 Task: Create new Company, with domain: 'sony.com' and type: 'Reseller'. Add new contact for this company, with mail Id: 'Sarthak21Singhania@sony.com', First Name: Sarthak, Last name:  Singhania, Job Title: 'Operations Supervisor', Phone Number: '(617) 555-7890'. Change life cycle stage to  Lead and lead status to  Open. Logged in from softage.3@softage.net
Action: Mouse moved to (80, 80)
Screenshot: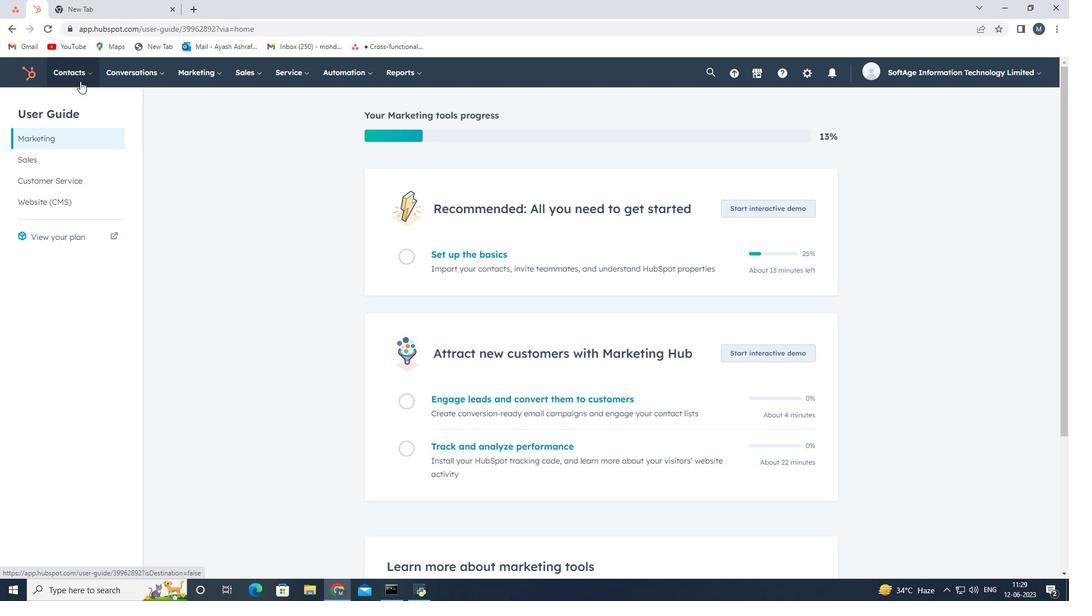 
Action: Mouse pressed left at (80, 80)
Screenshot: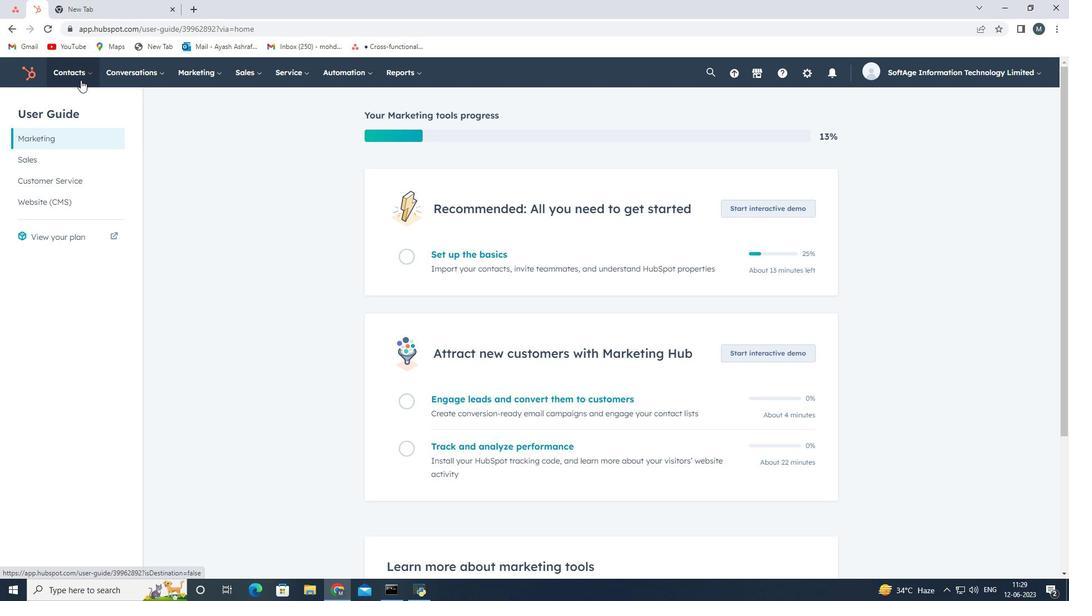 
Action: Mouse moved to (95, 128)
Screenshot: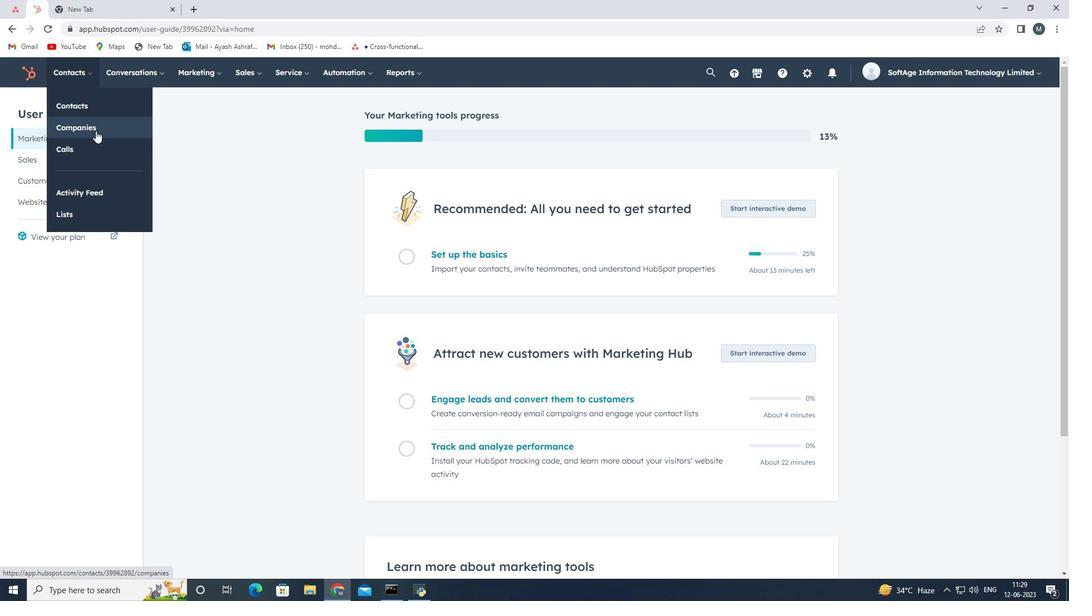 
Action: Mouse pressed left at (95, 128)
Screenshot: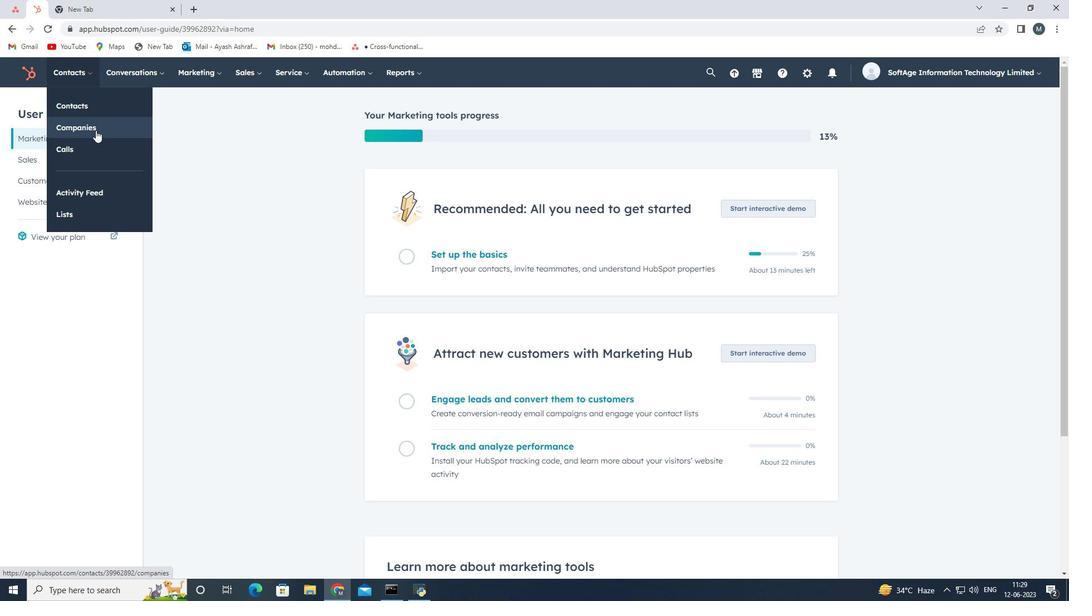 
Action: Mouse moved to (997, 112)
Screenshot: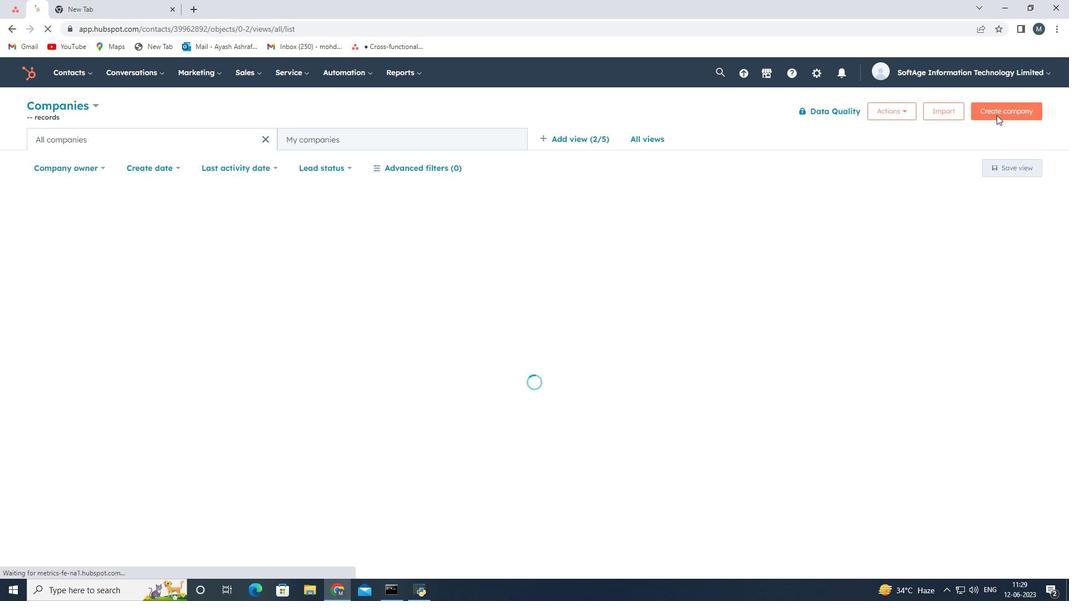
Action: Mouse pressed left at (997, 112)
Screenshot: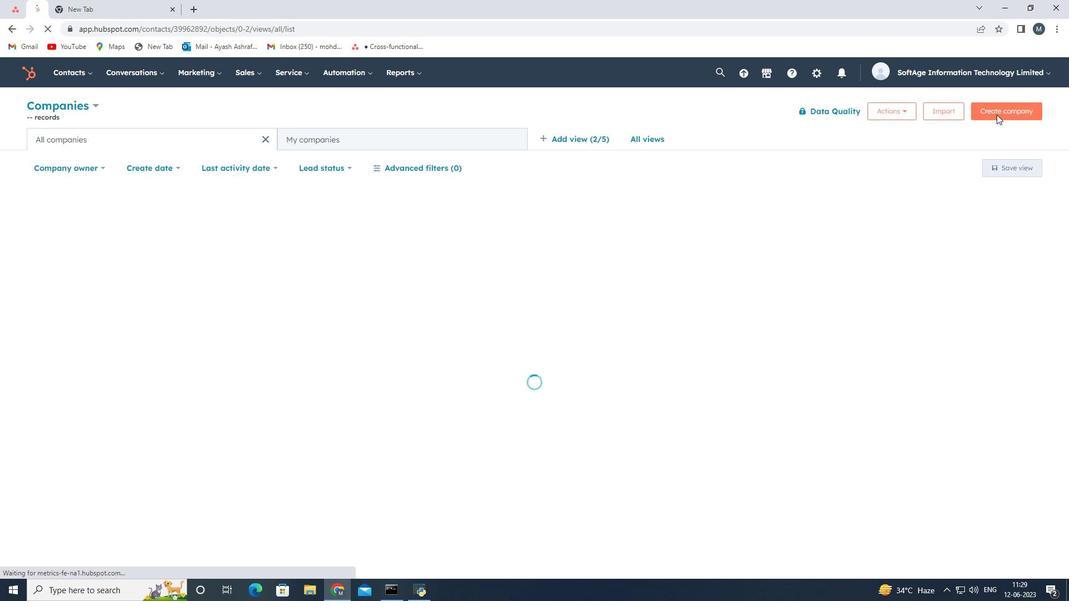 
Action: Mouse moved to (830, 164)
Screenshot: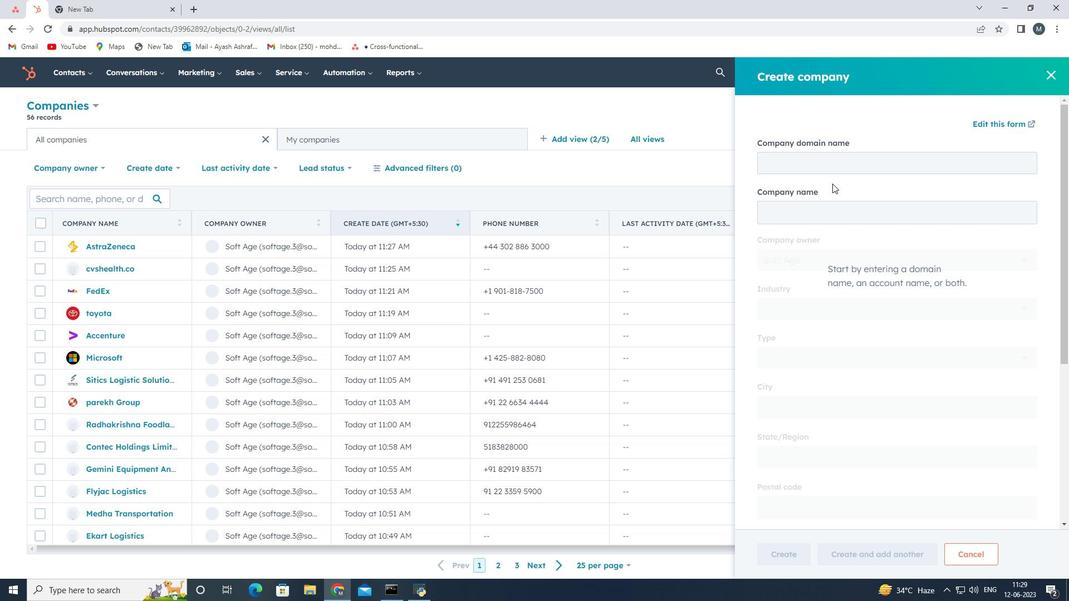 
Action: Mouse pressed left at (830, 164)
Screenshot: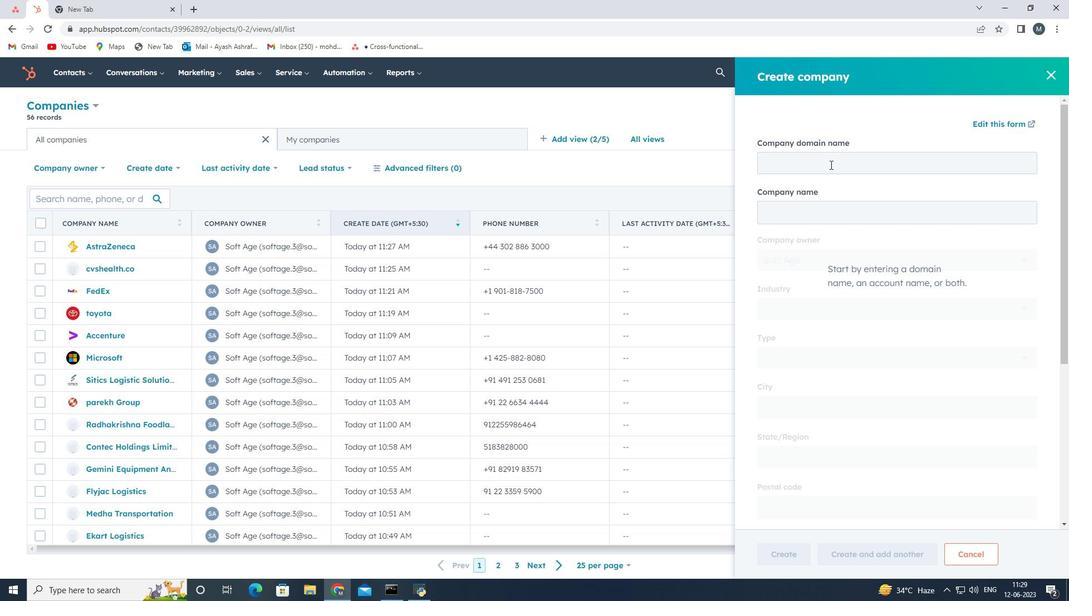 
Action: Key pressed sony.com
Screenshot: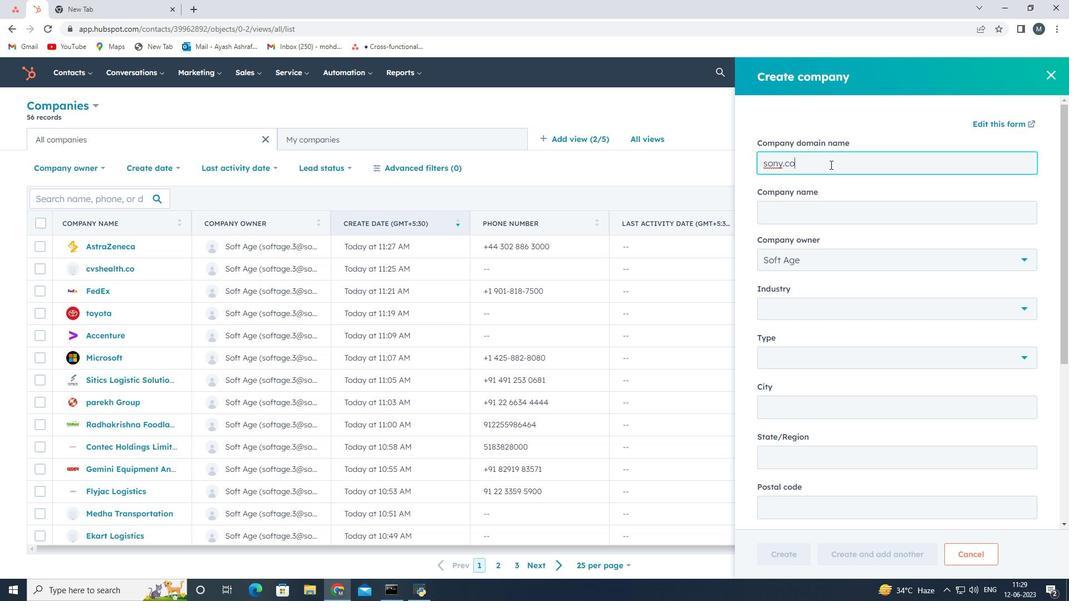 
Action: Mouse moved to (842, 317)
Screenshot: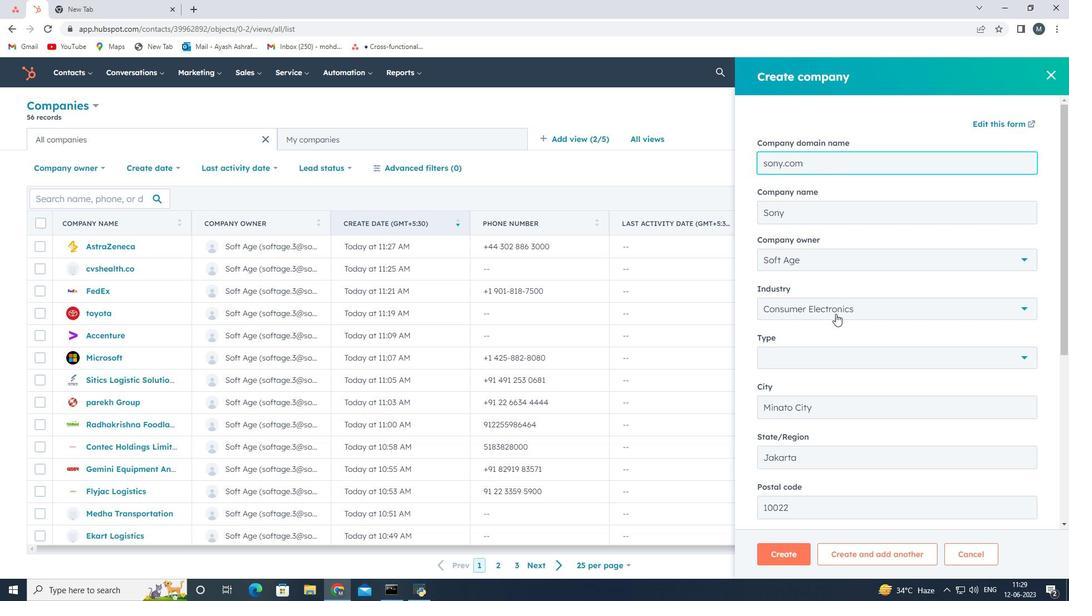 
Action: Mouse scrolled (842, 317) with delta (0, 0)
Screenshot: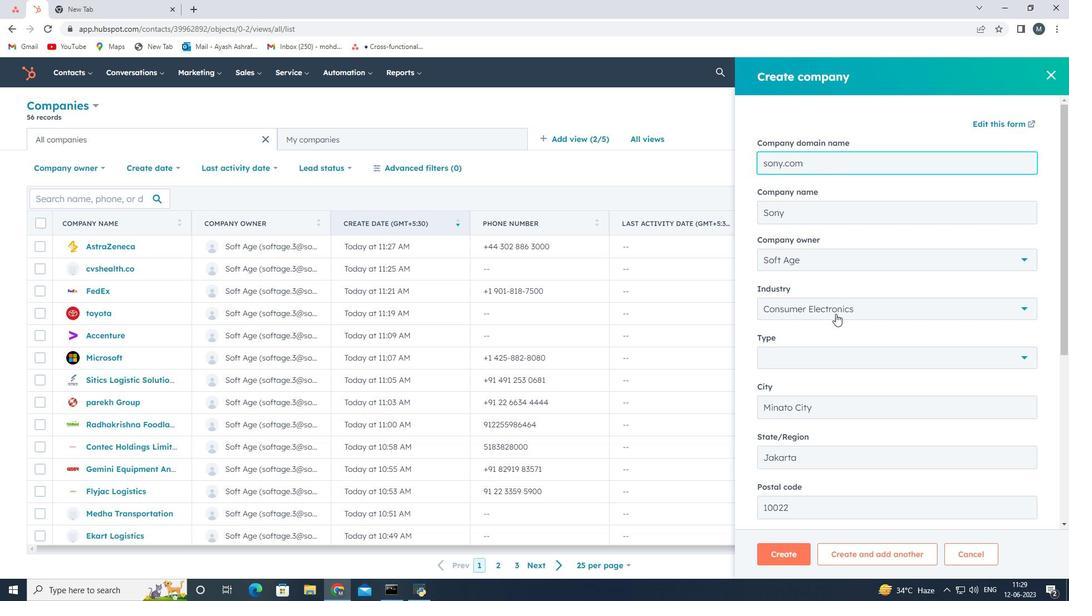 
Action: Mouse moved to (840, 303)
Screenshot: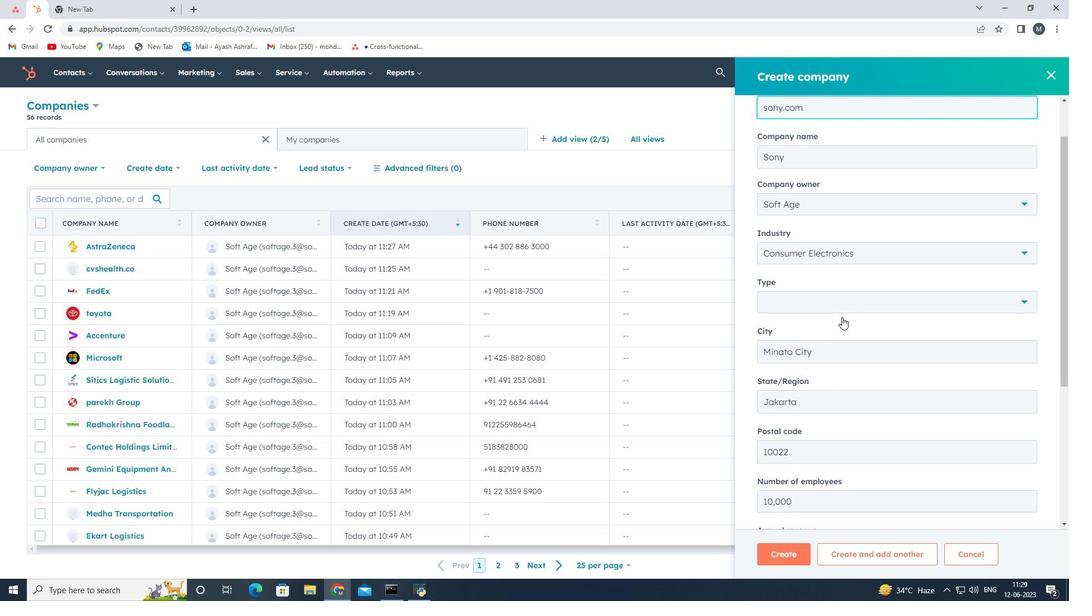 
Action: Mouse pressed left at (840, 303)
Screenshot: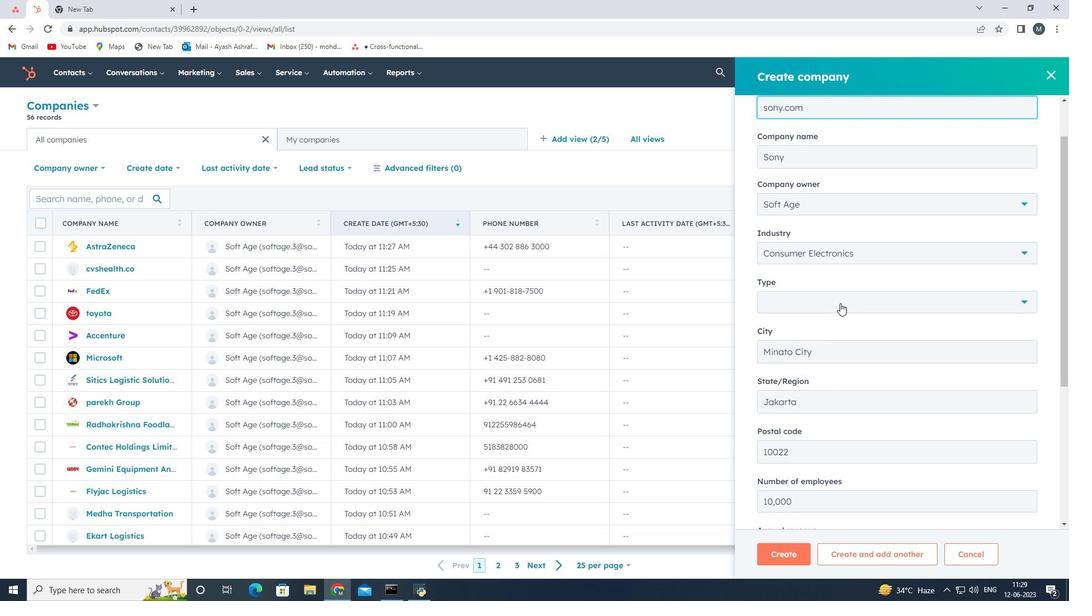 
Action: Mouse moved to (806, 391)
Screenshot: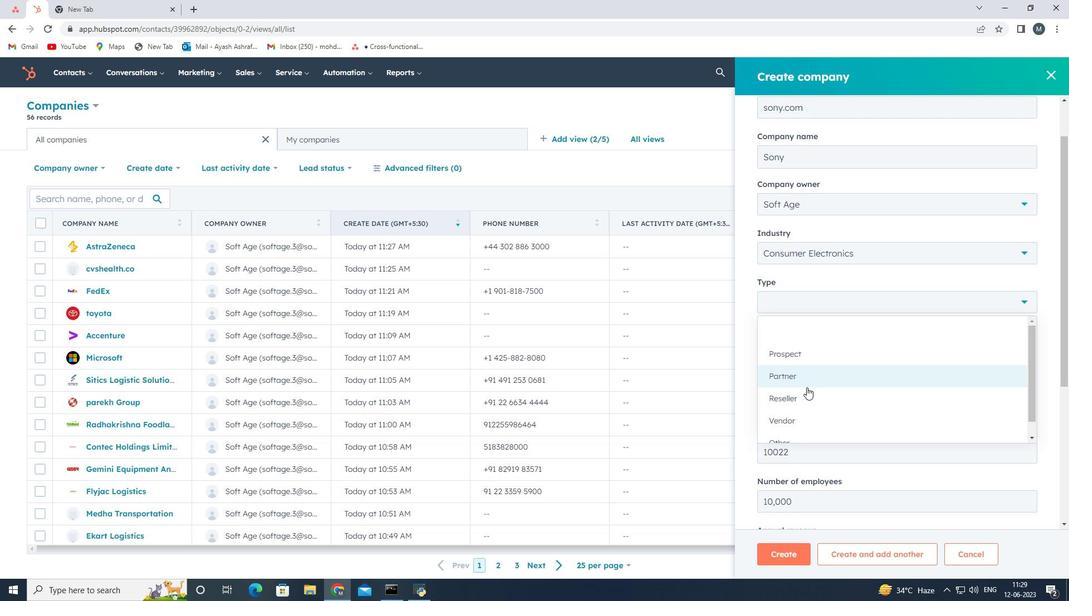 
Action: Mouse pressed left at (806, 391)
Screenshot: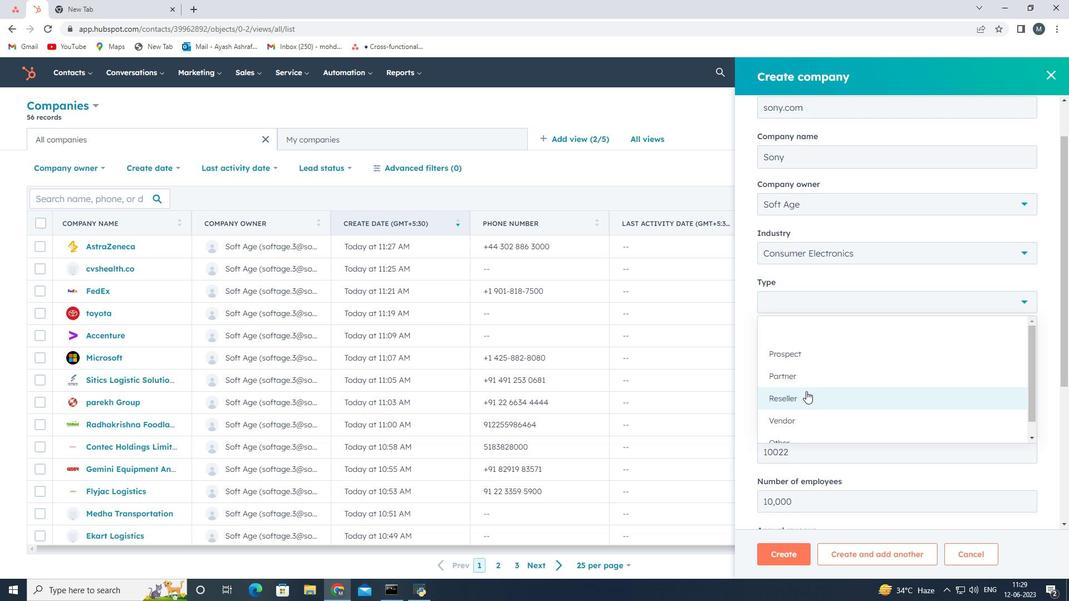 
Action: Mouse moved to (812, 377)
Screenshot: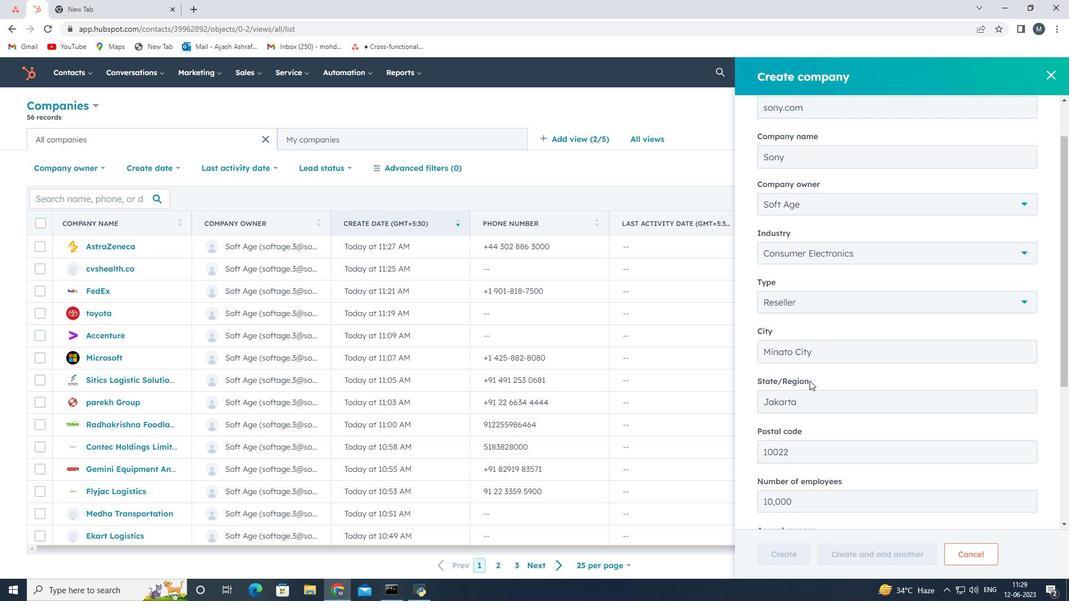 
Action: Mouse scrolled (812, 377) with delta (0, 0)
Screenshot: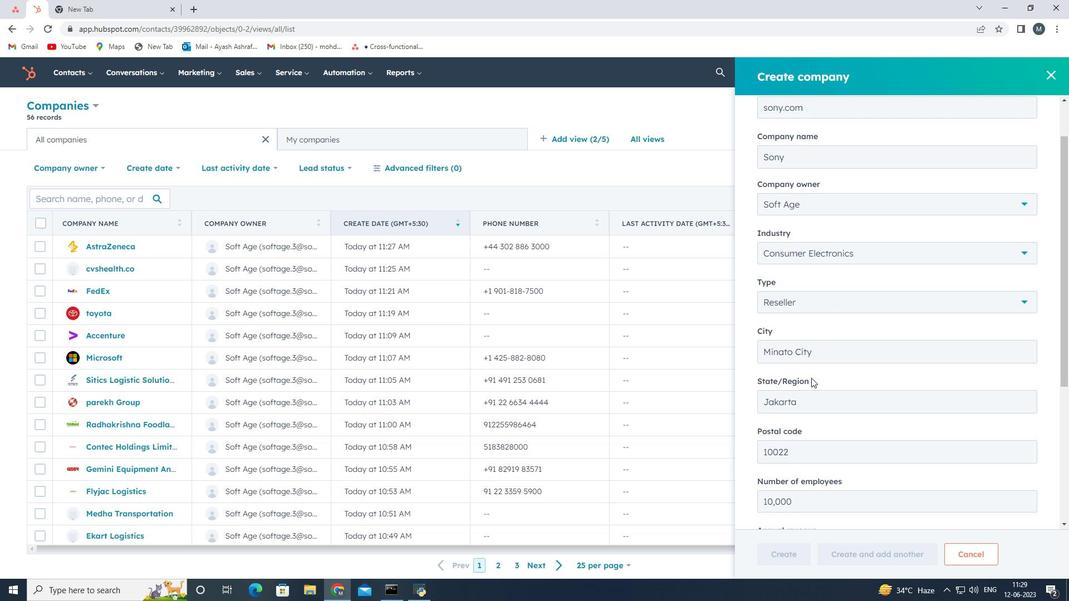 
Action: Mouse scrolled (812, 377) with delta (0, 0)
Screenshot: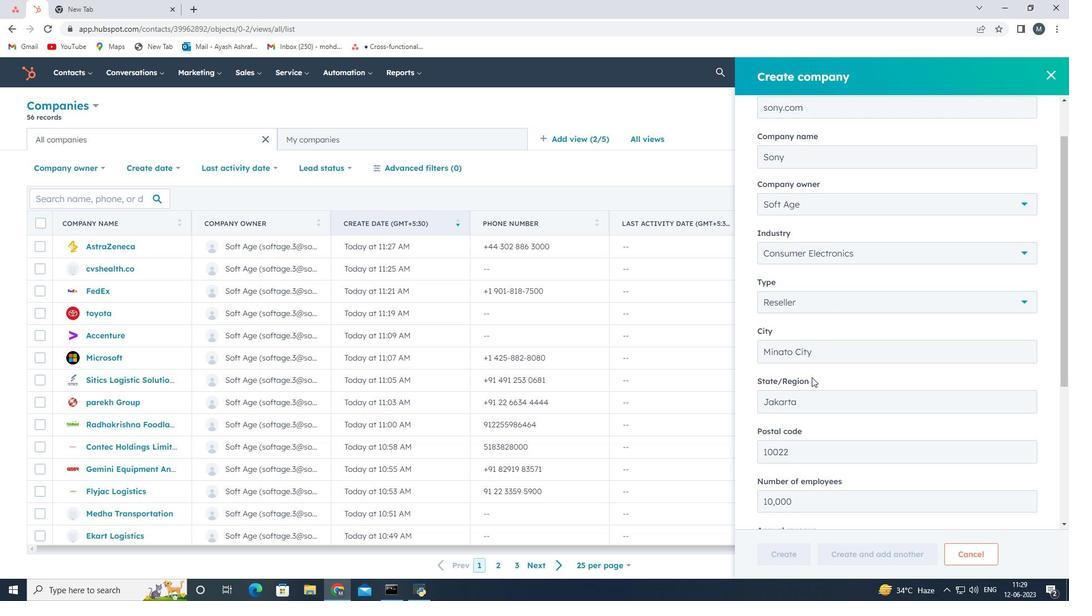 
Action: Mouse moved to (800, 435)
Screenshot: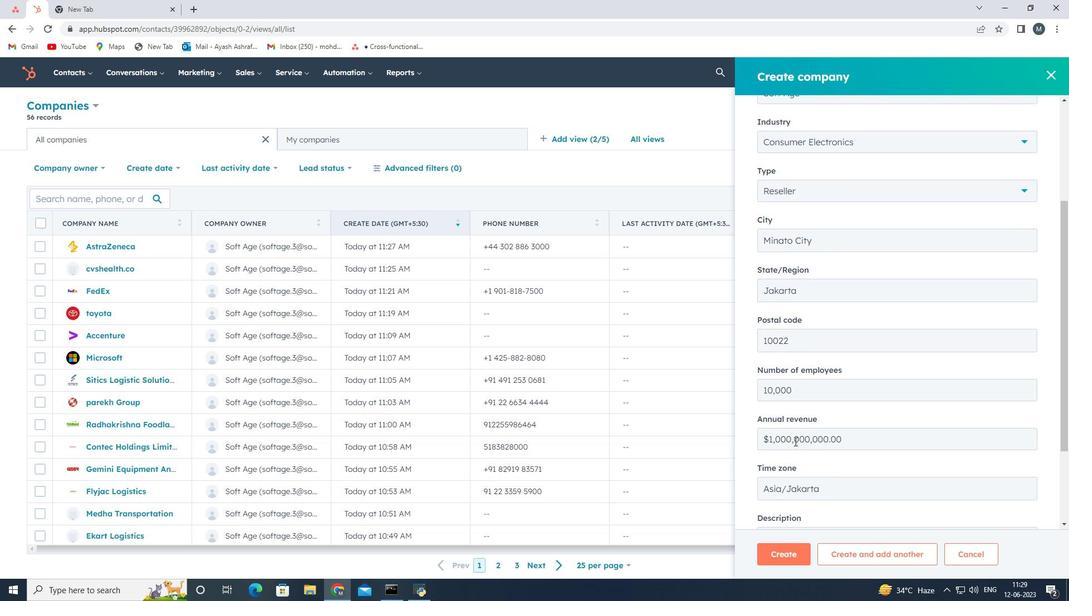
Action: Mouse scrolled (800, 434) with delta (0, 0)
Screenshot: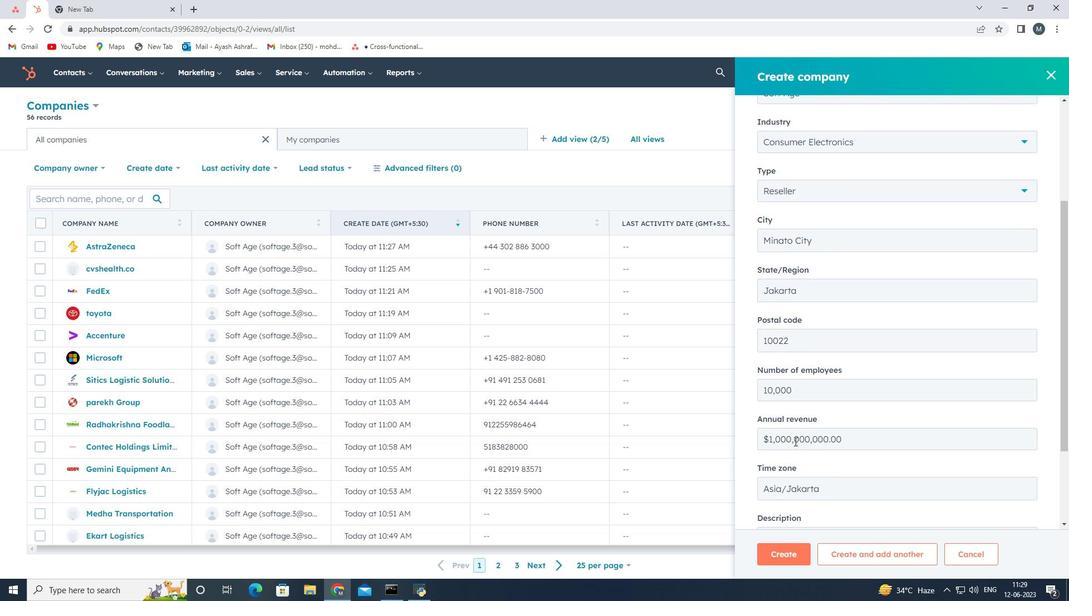 
Action: Mouse scrolled (800, 434) with delta (0, 0)
Screenshot: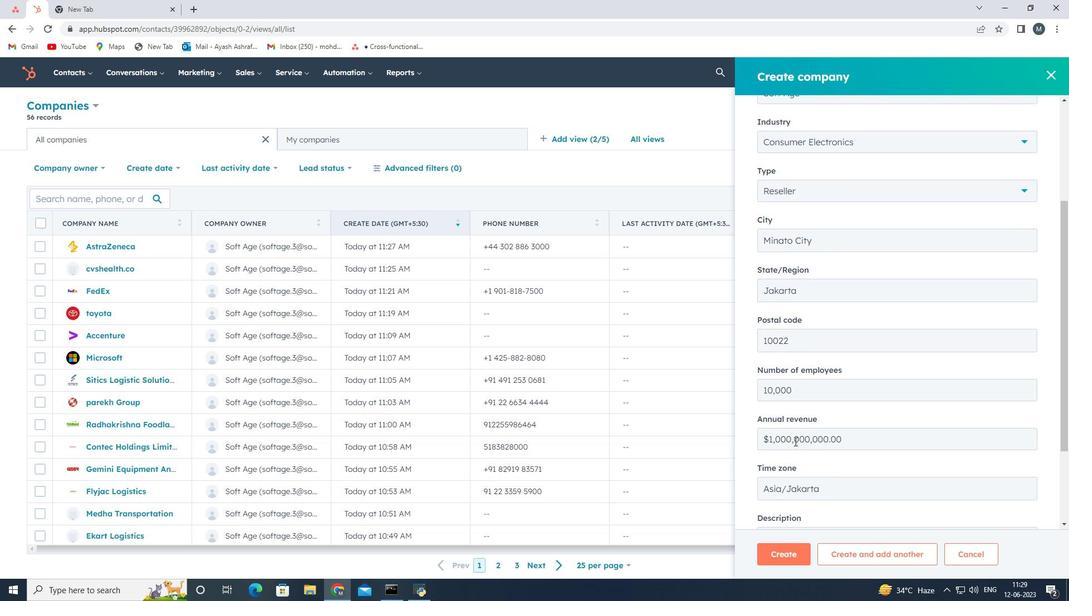 
Action: Mouse scrolled (800, 434) with delta (0, 0)
Screenshot: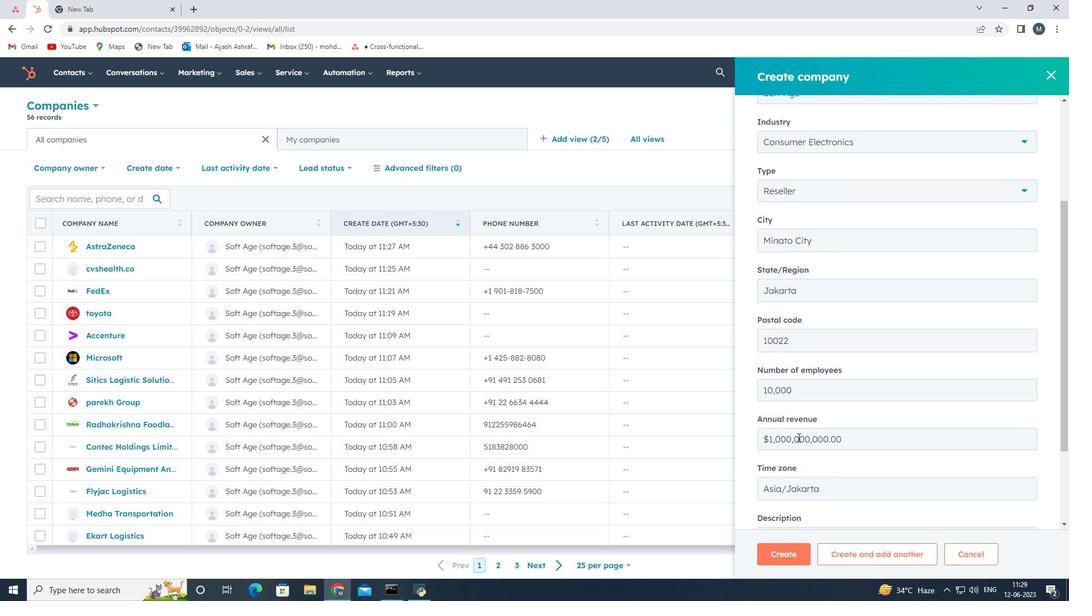 
Action: Mouse scrolled (800, 434) with delta (0, 0)
Screenshot: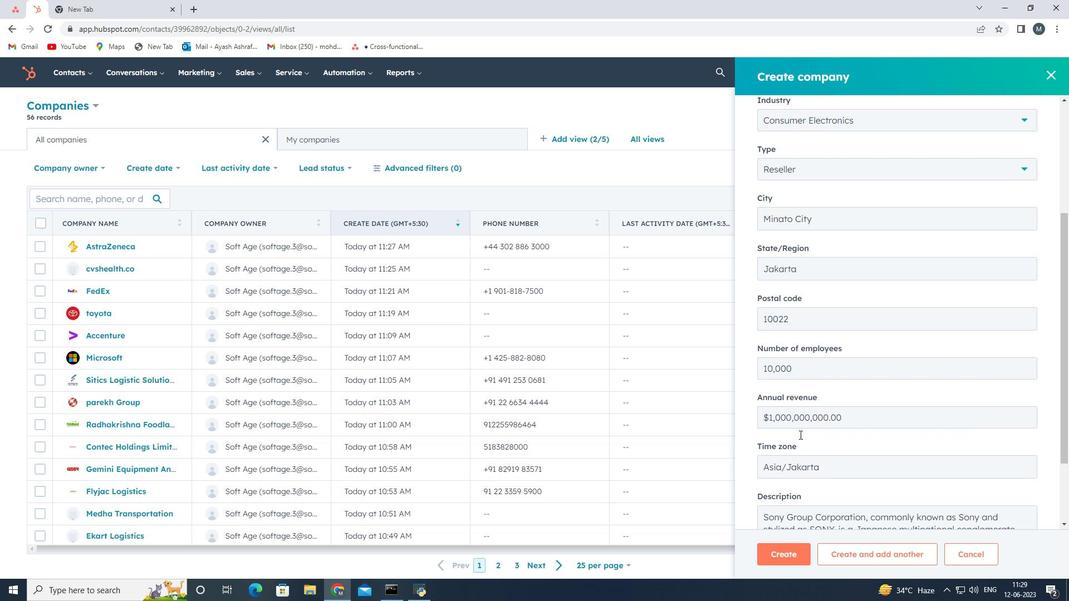 
Action: Mouse moved to (777, 562)
Screenshot: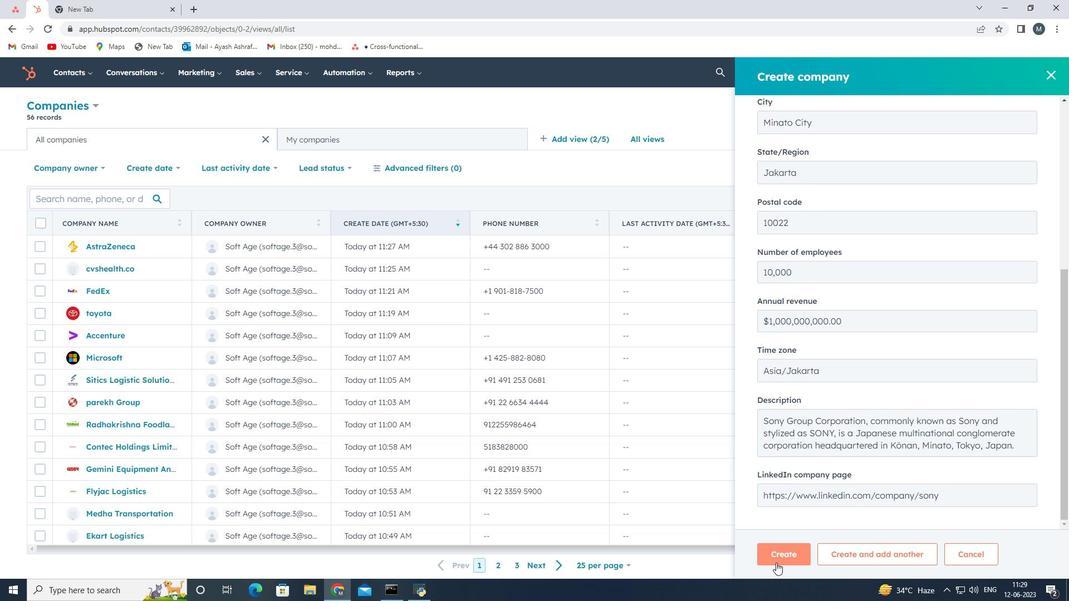 
Action: Mouse pressed left at (777, 562)
Screenshot: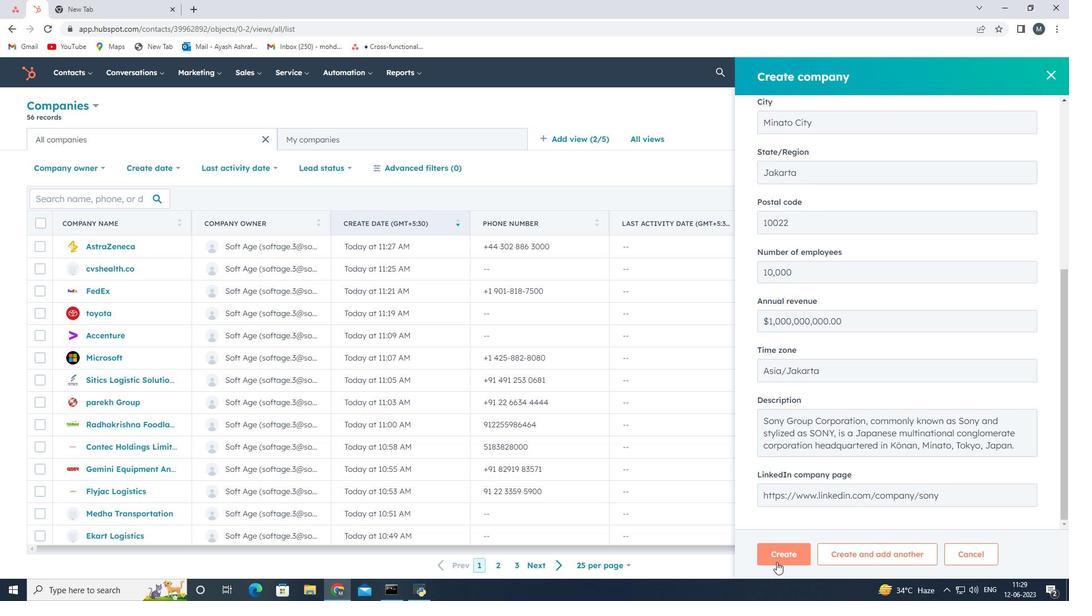 
Action: Mouse moved to (746, 379)
Screenshot: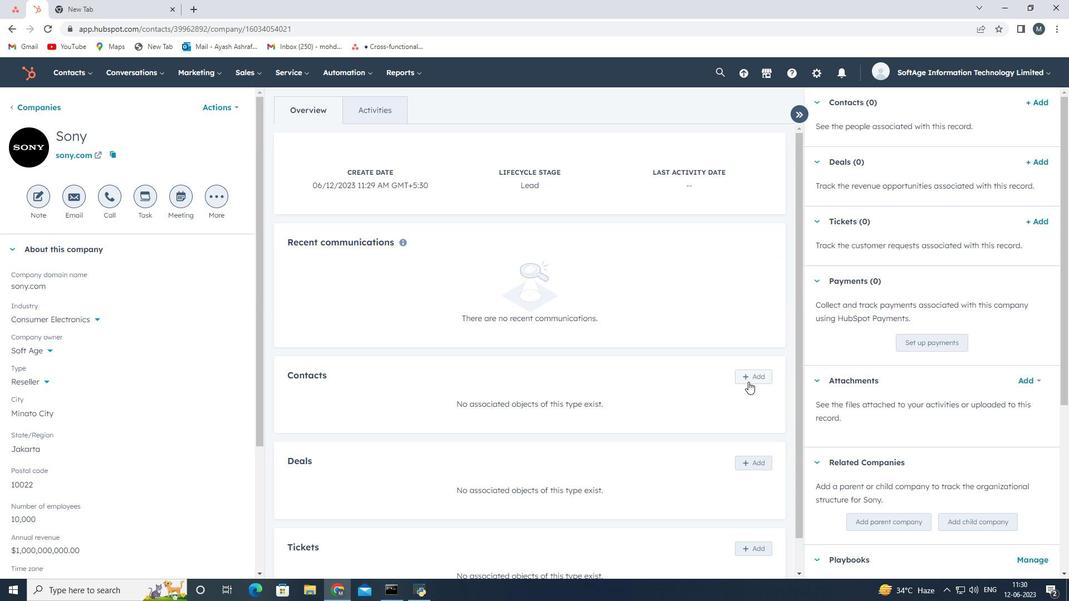 
Action: Mouse pressed left at (746, 379)
Screenshot: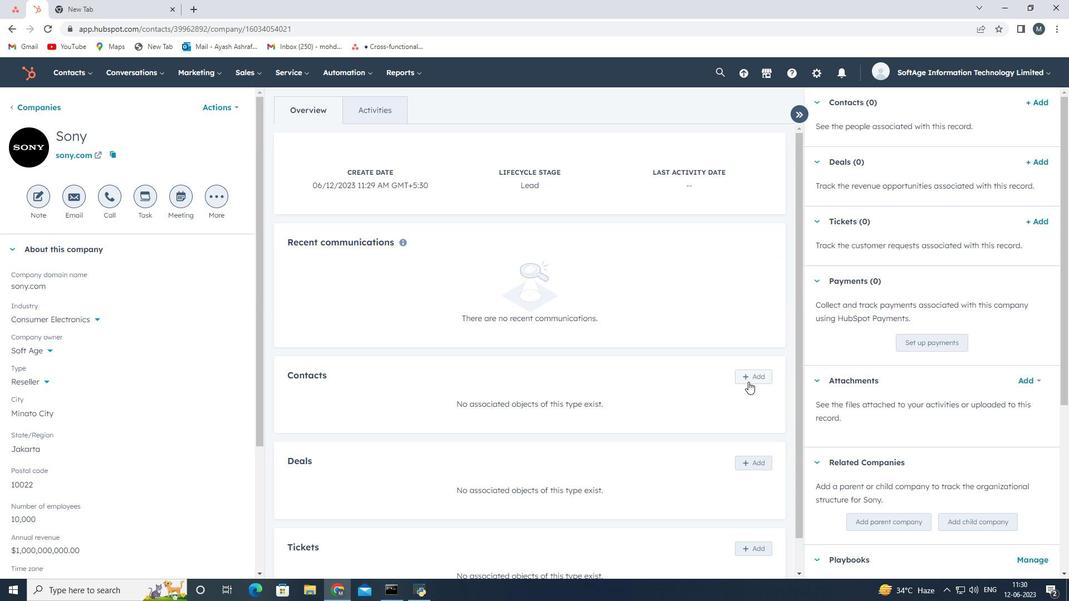 
Action: Mouse moved to (817, 134)
Screenshot: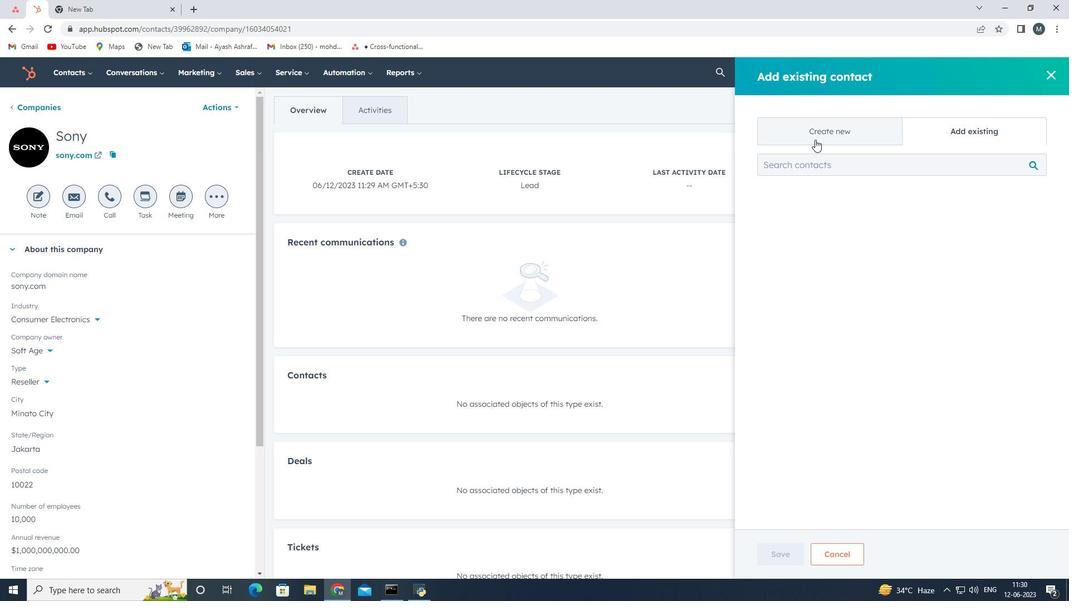 
Action: Mouse pressed left at (817, 134)
Screenshot: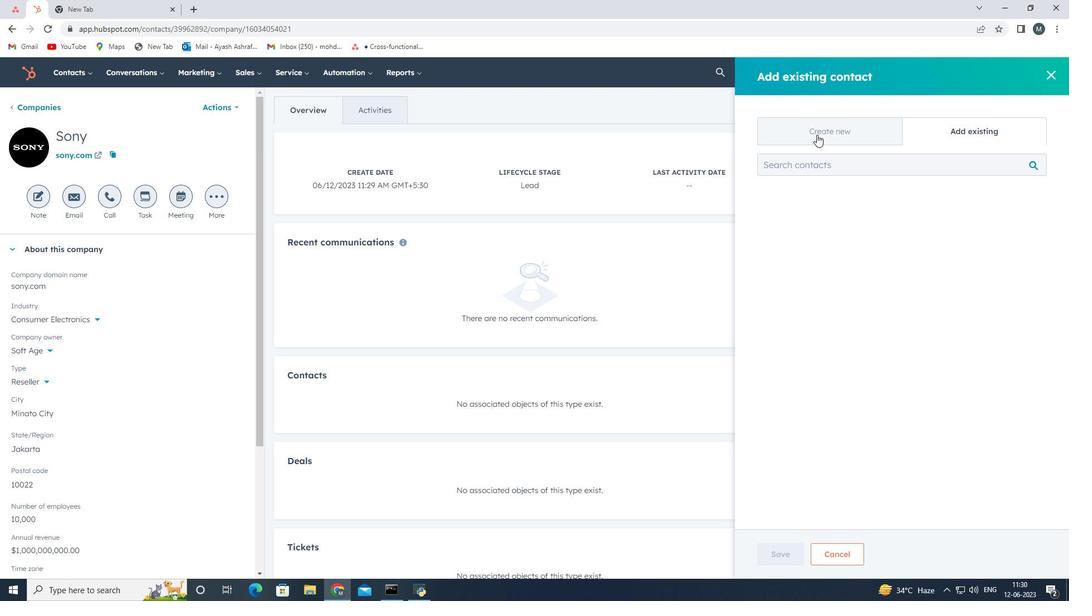 
Action: Mouse moved to (808, 205)
Screenshot: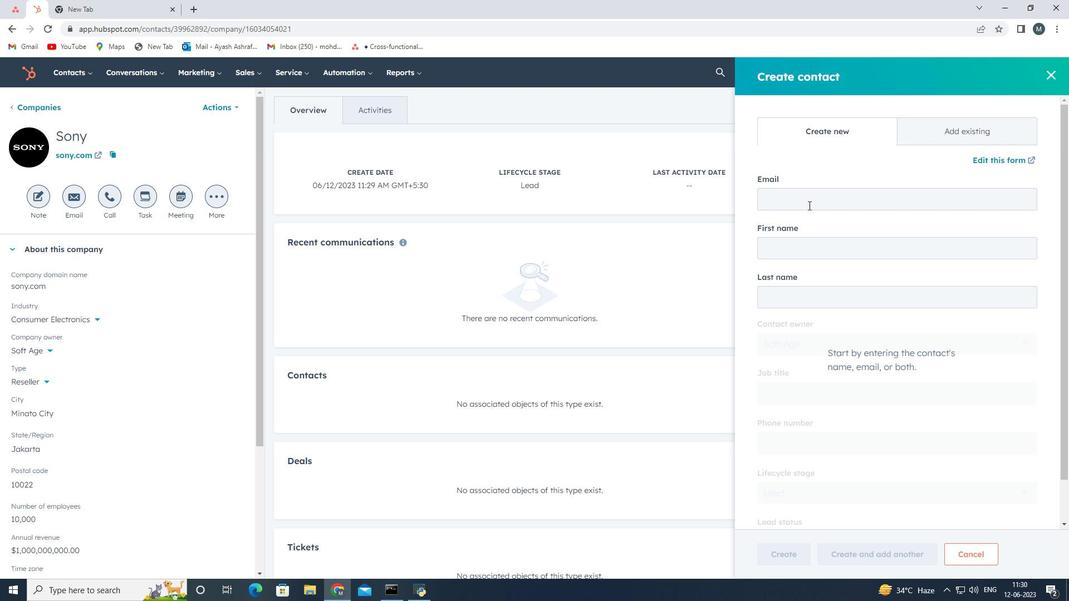 
Action: Mouse pressed left at (808, 205)
Screenshot: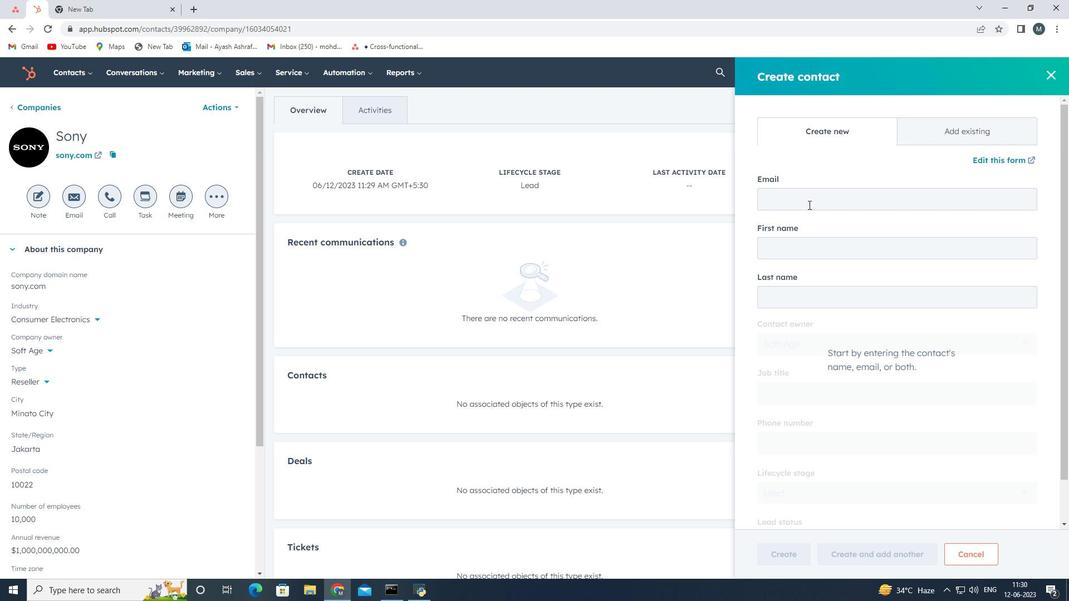 
Action: Key pressed <Key.shift>Sarthak
Screenshot: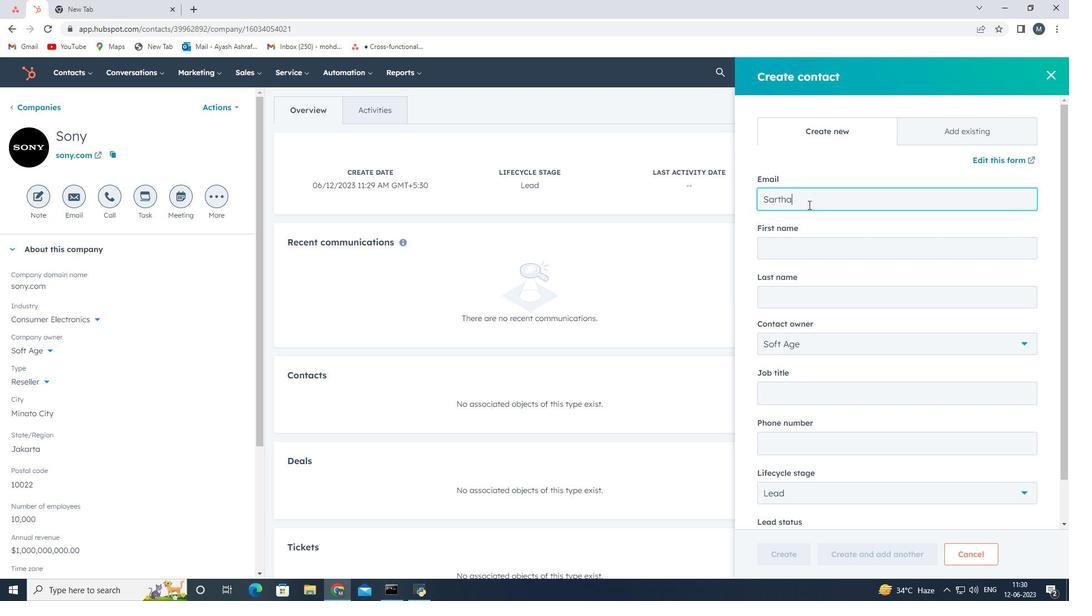 
Action: Mouse moved to (875, 175)
Screenshot: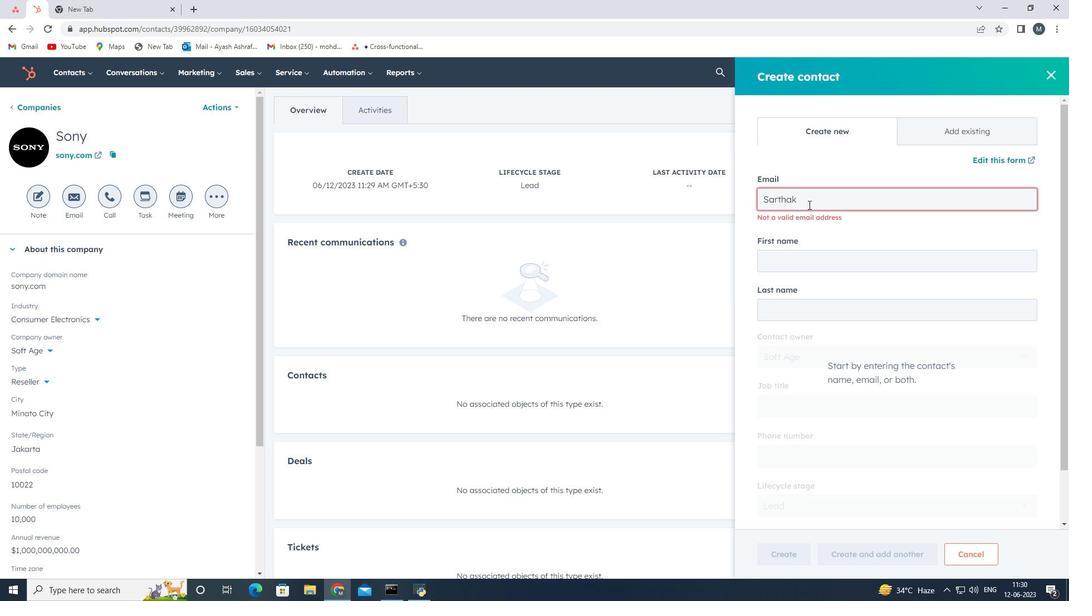 
Action: Key pressed 21<Key.shift>Singhania<Key.shift>@sony.com
Screenshot: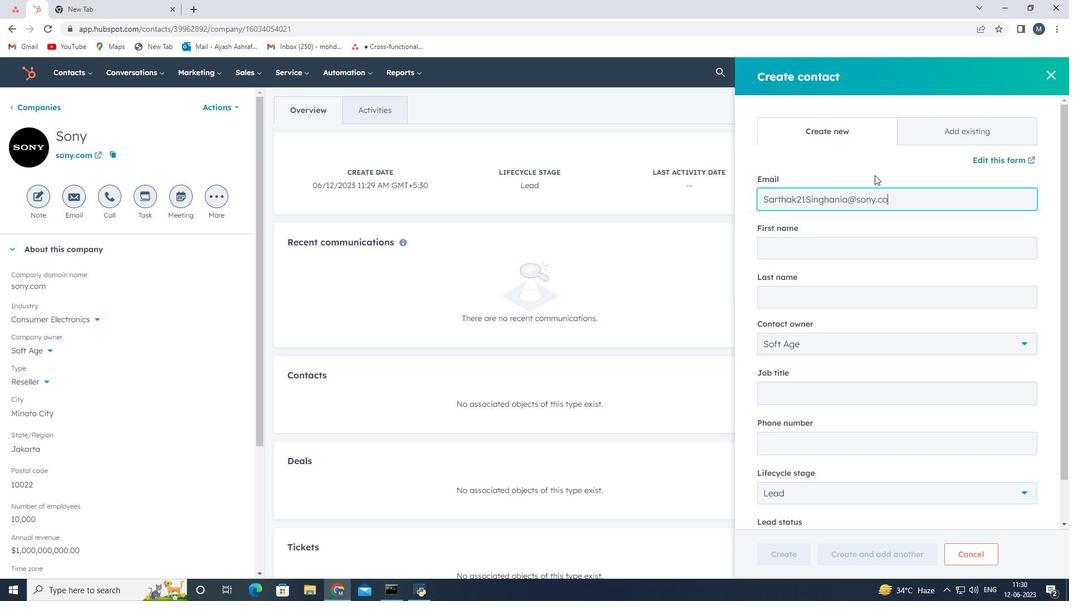 
Action: Mouse moved to (812, 253)
Screenshot: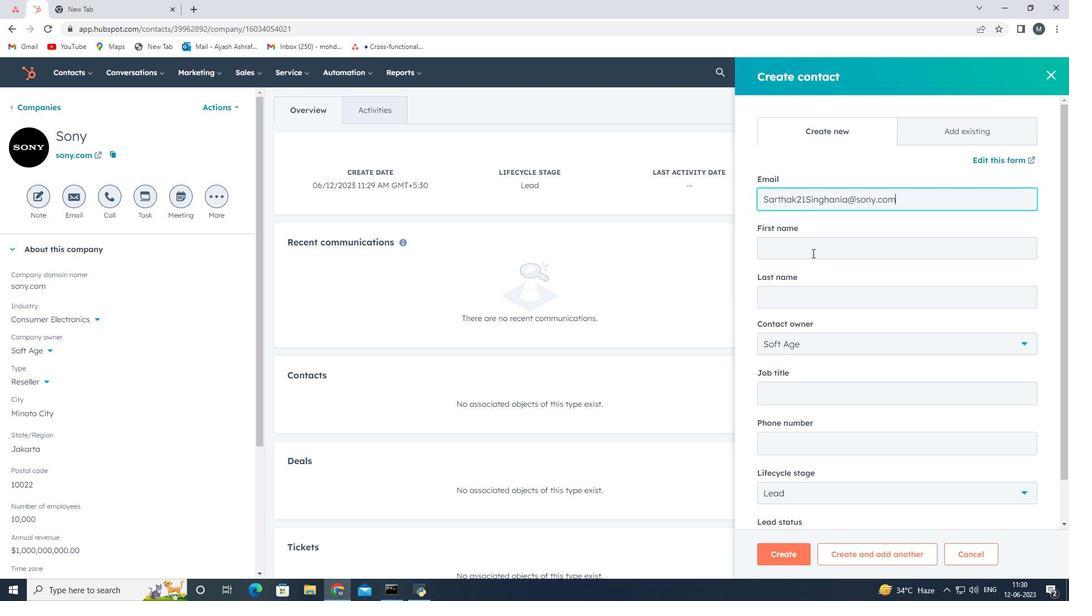
Action: Mouse pressed left at (812, 253)
Screenshot: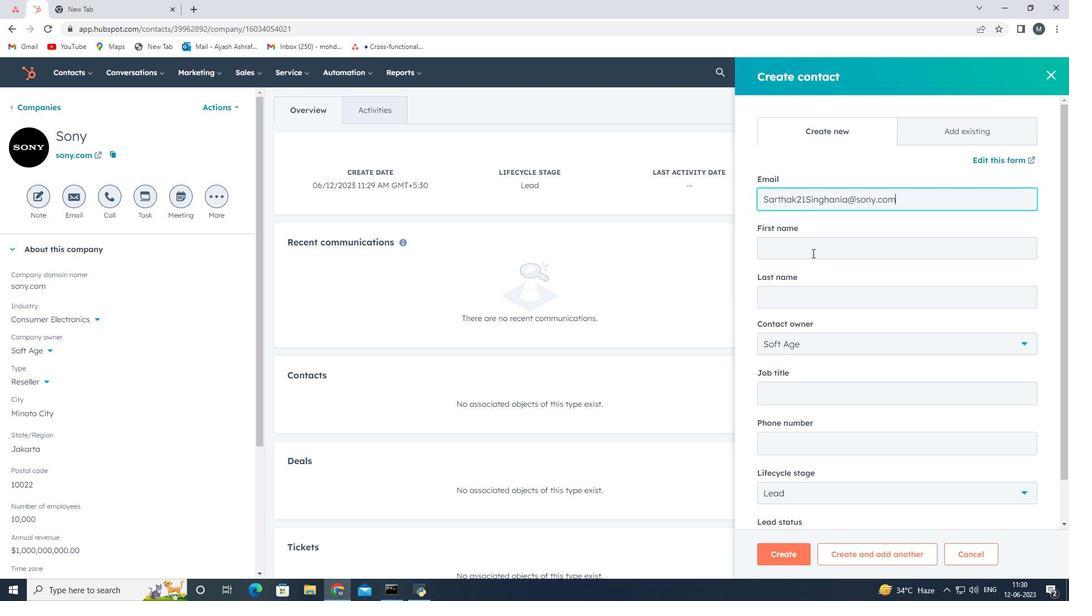 
Action: Key pressed <Key.shift>Sarthak
Screenshot: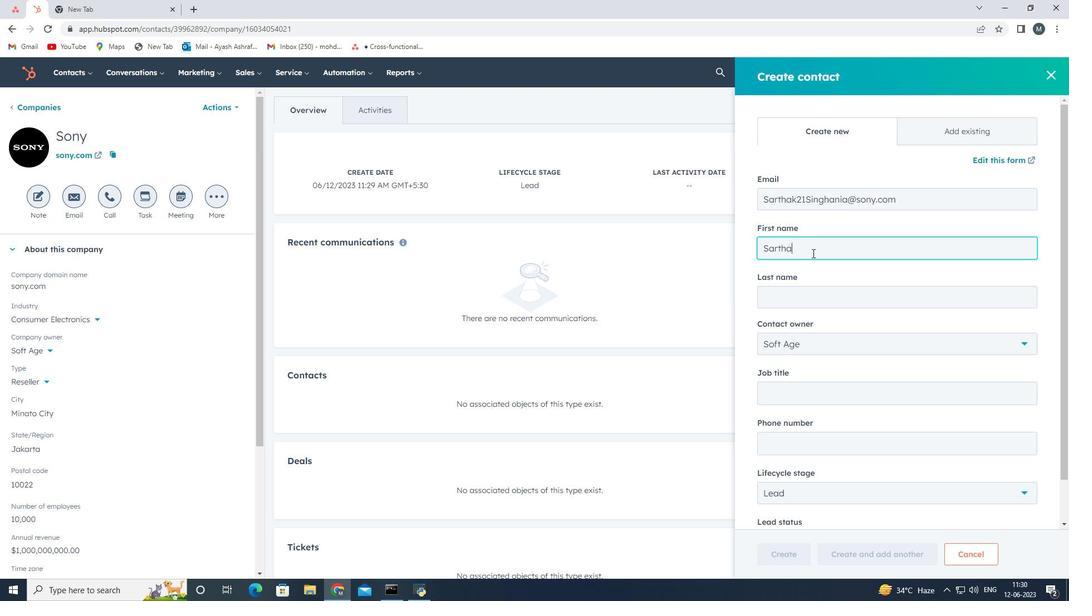 
Action: Mouse moved to (797, 296)
Screenshot: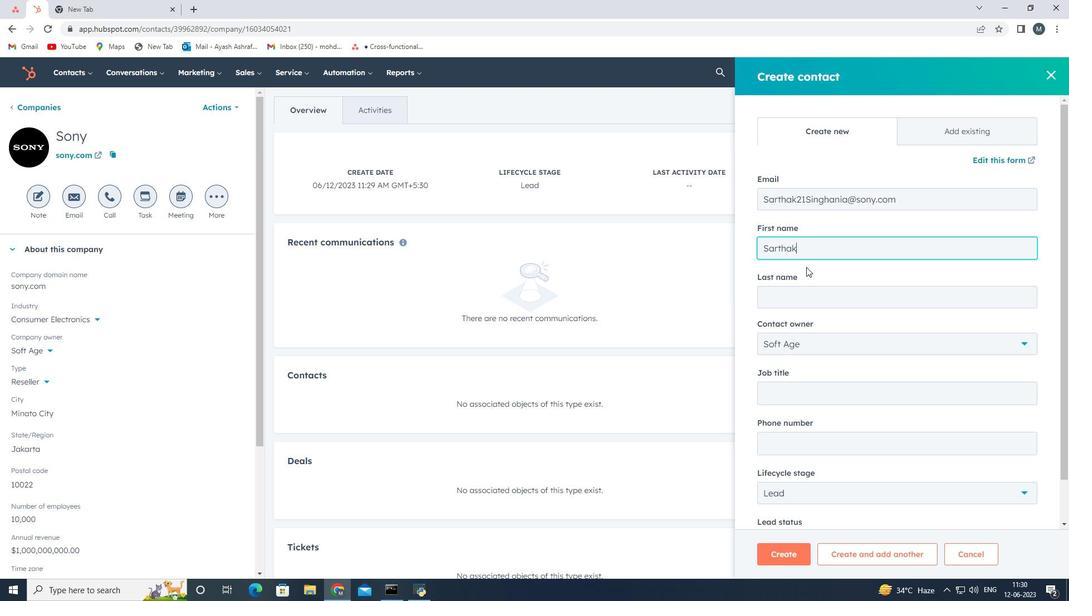 
Action: Mouse pressed left at (797, 296)
Screenshot: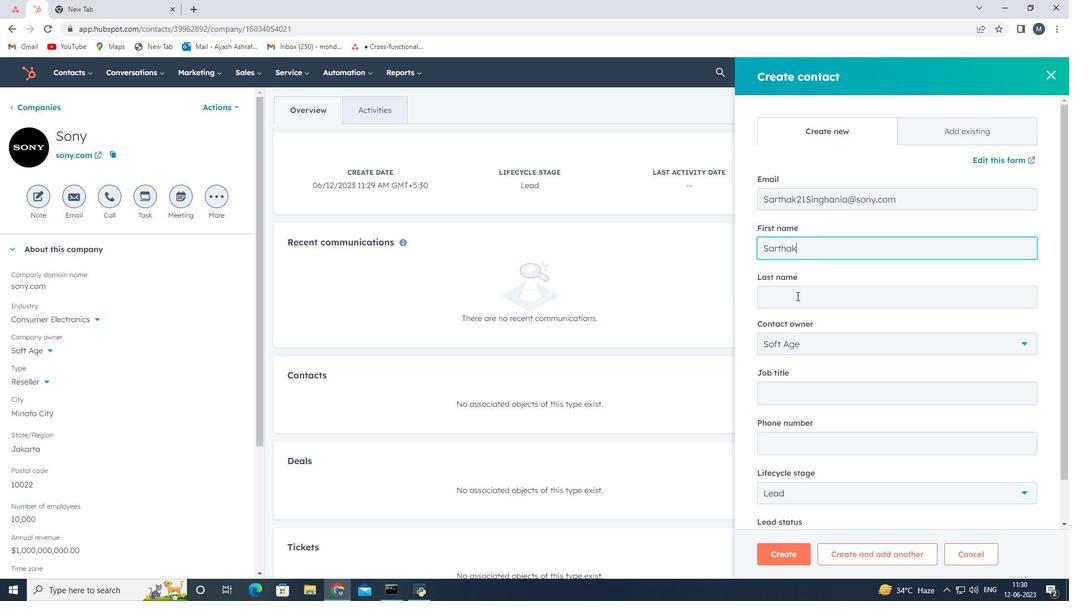 
Action: Key pressed <Key.shift>Singhania
Screenshot: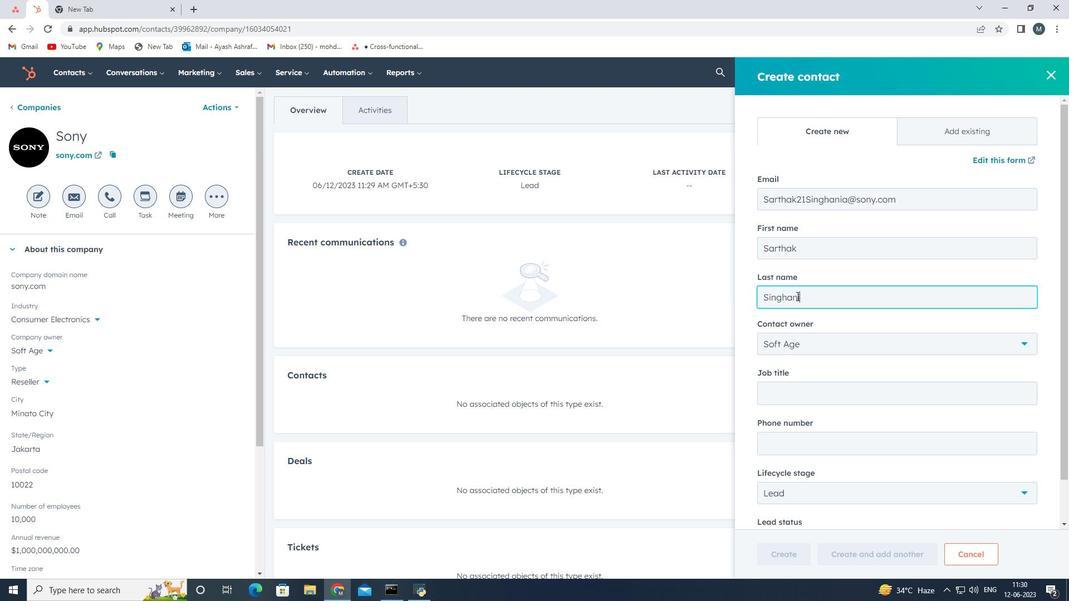
Action: Mouse moved to (815, 398)
Screenshot: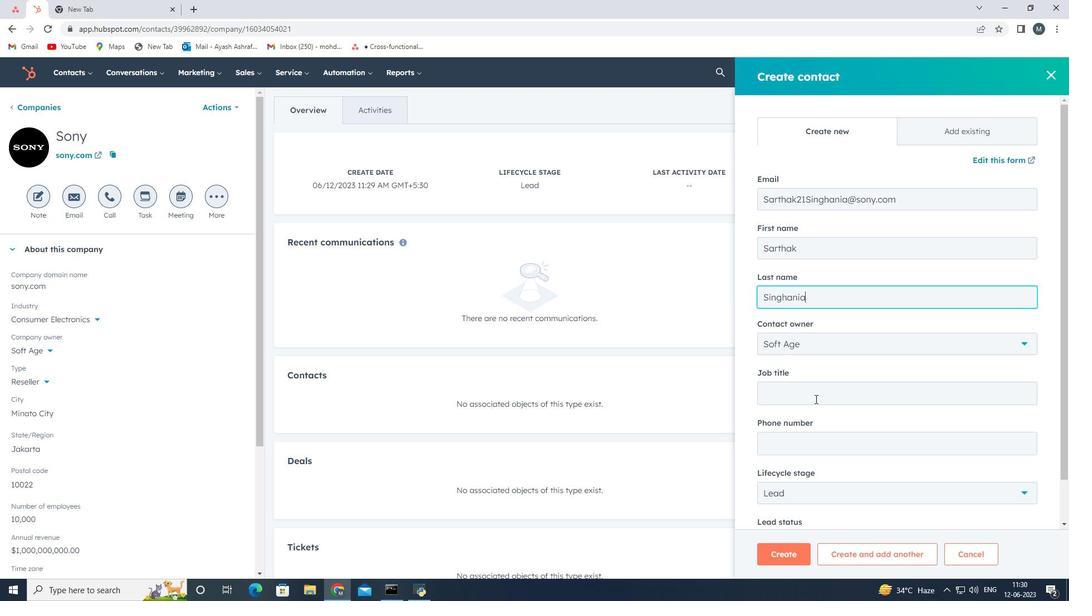 
Action: Mouse pressed left at (815, 398)
Screenshot: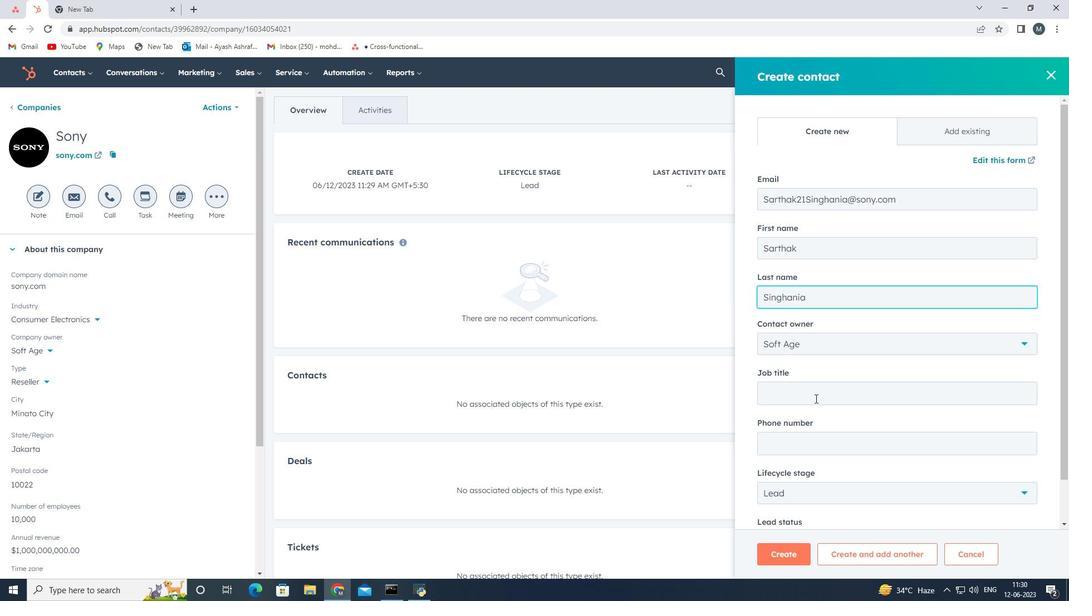 
Action: Key pressed <Key.shift>Operations<Key.space><Key.shift>Supervisor
Screenshot: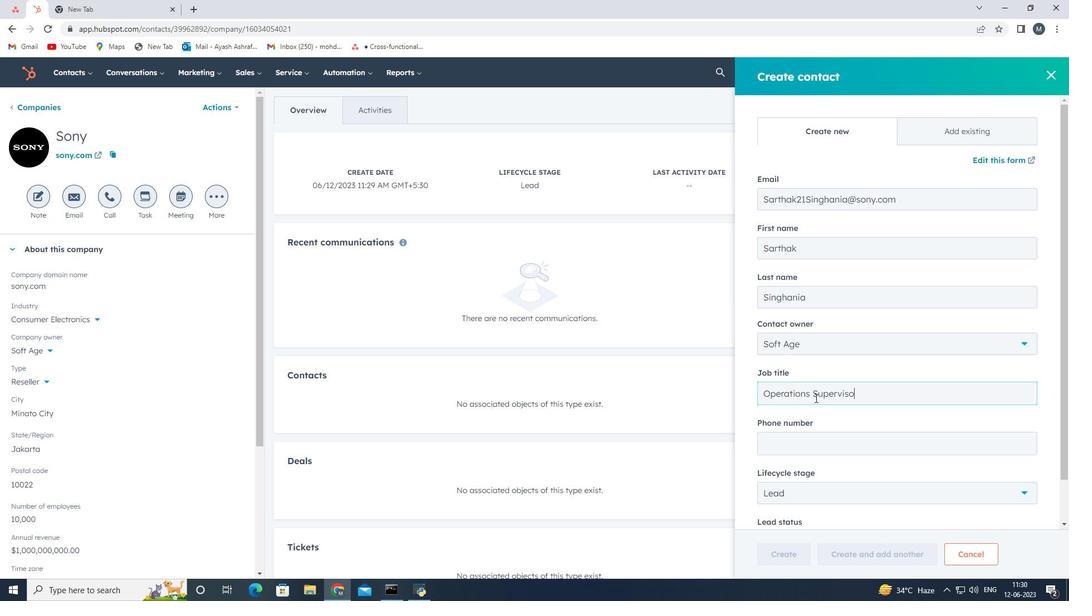 
Action: Mouse scrolled (815, 397) with delta (0, 0)
Screenshot: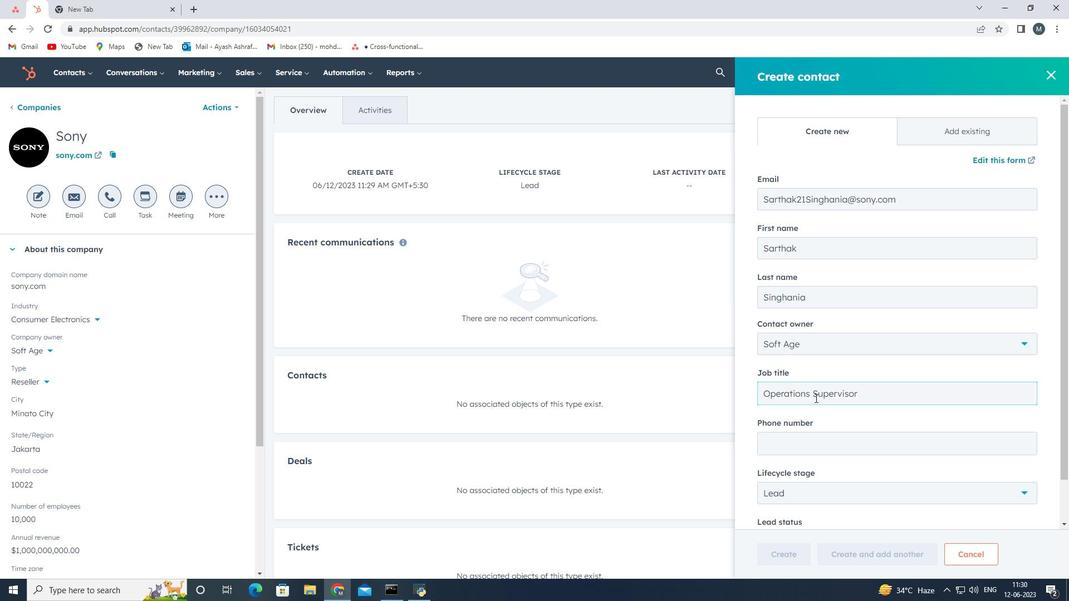 
Action: Mouse moved to (815, 403)
Screenshot: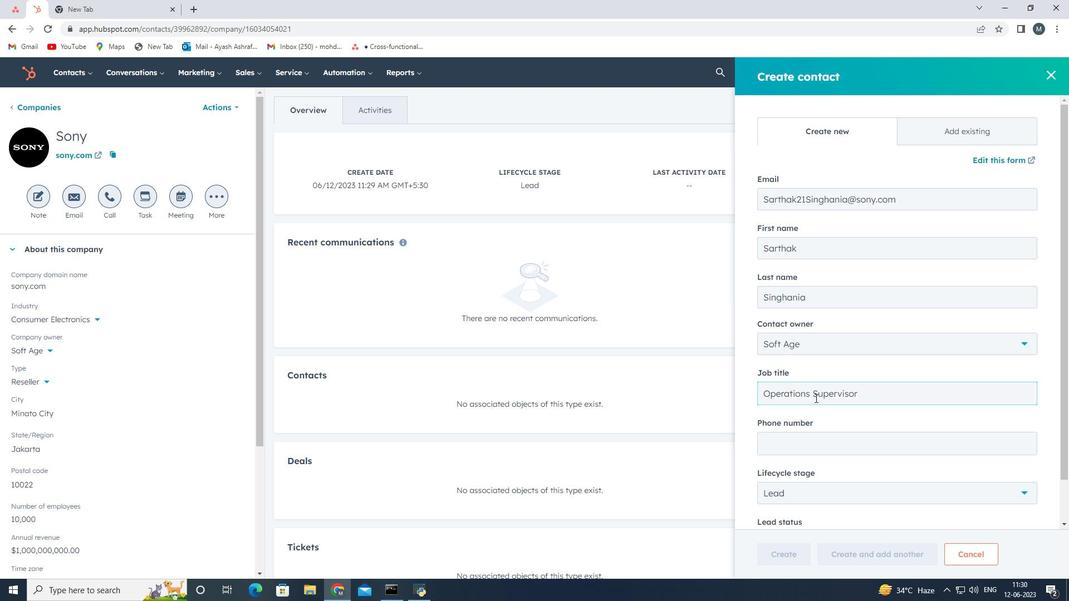 
Action: Mouse scrolled (815, 402) with delta (0, 0)
Screenshot: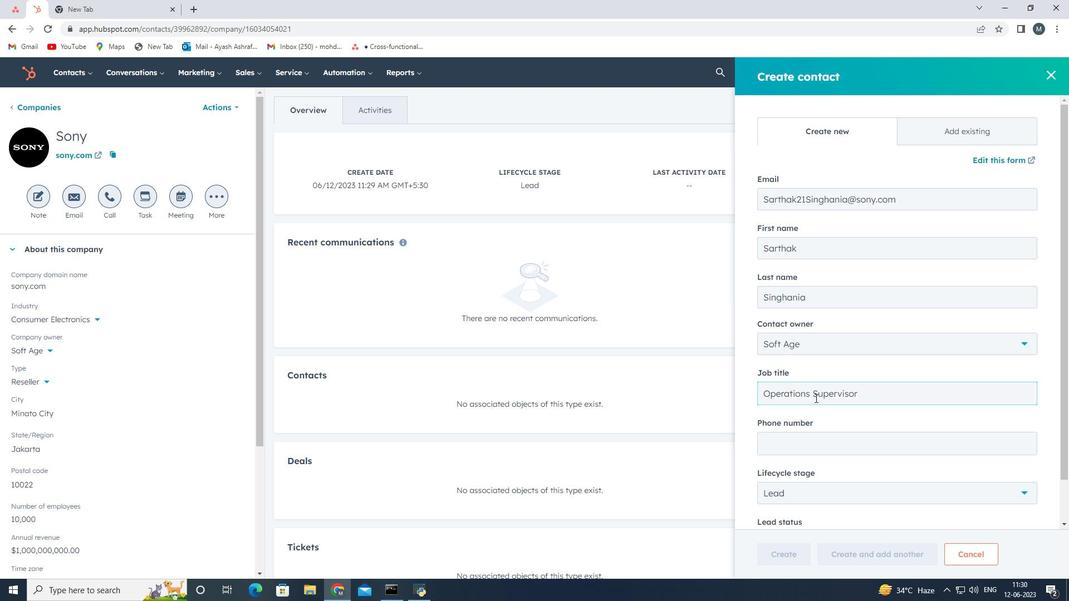 
Action: Mouse moved to (810, 396)
Screenshot: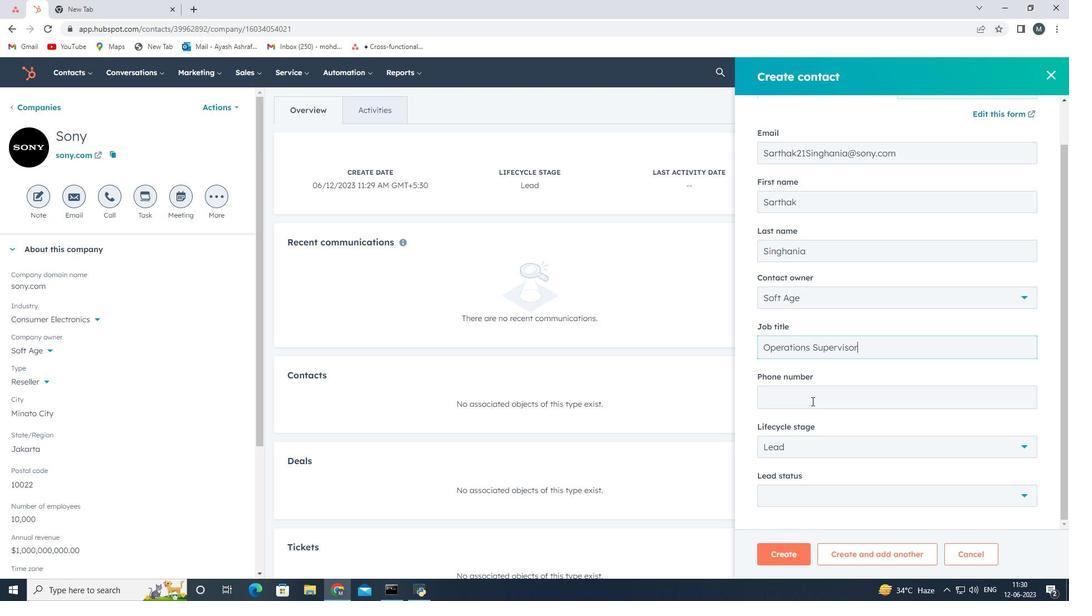 
Action: Mouse pressed left at (810, 396)
Screenshot: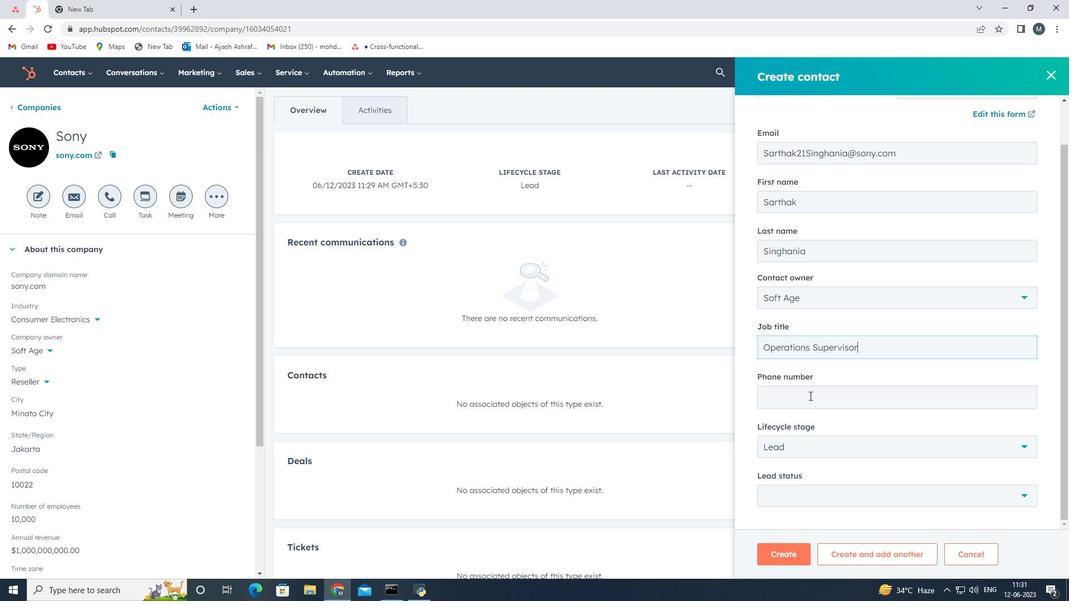 
Action: Mouse moved to (812, 398)
Screenshot: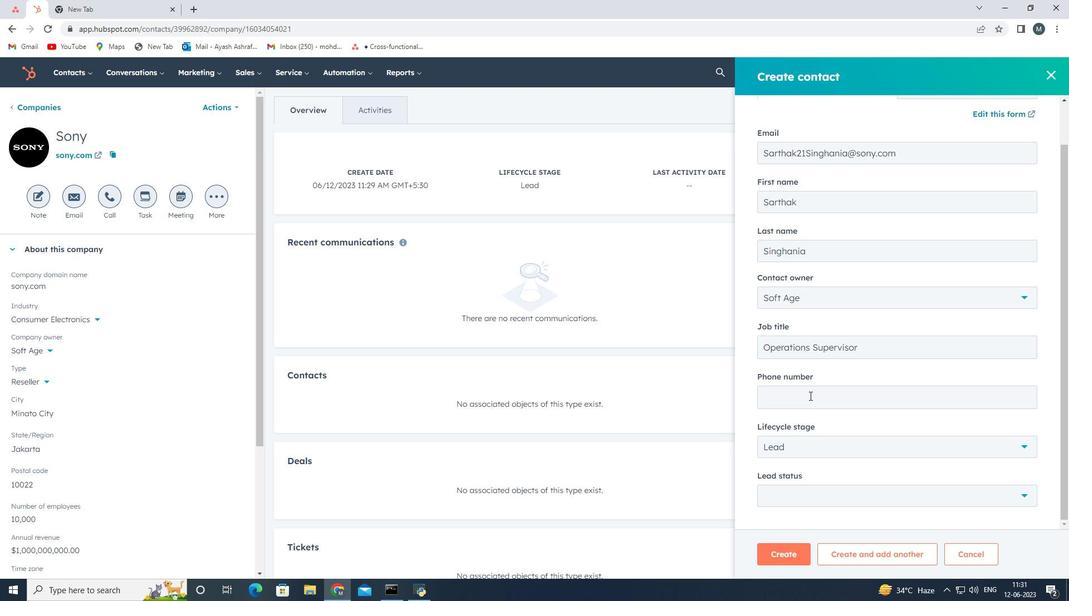 
Action: Key pressed 6175557890
Screenshot: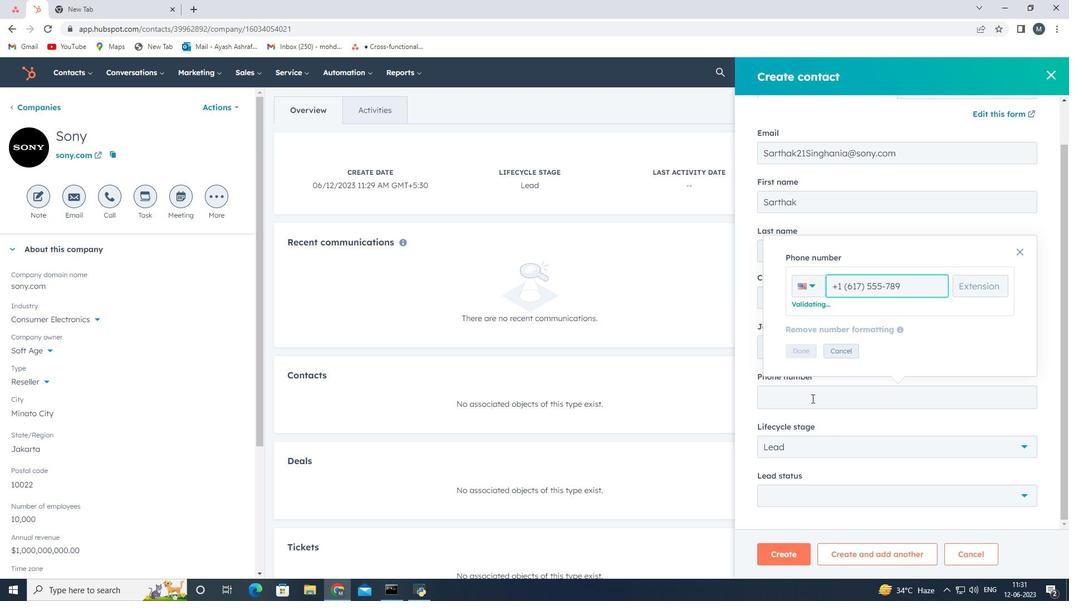
Action: Mouse moved to (796, 350)
Screenshot: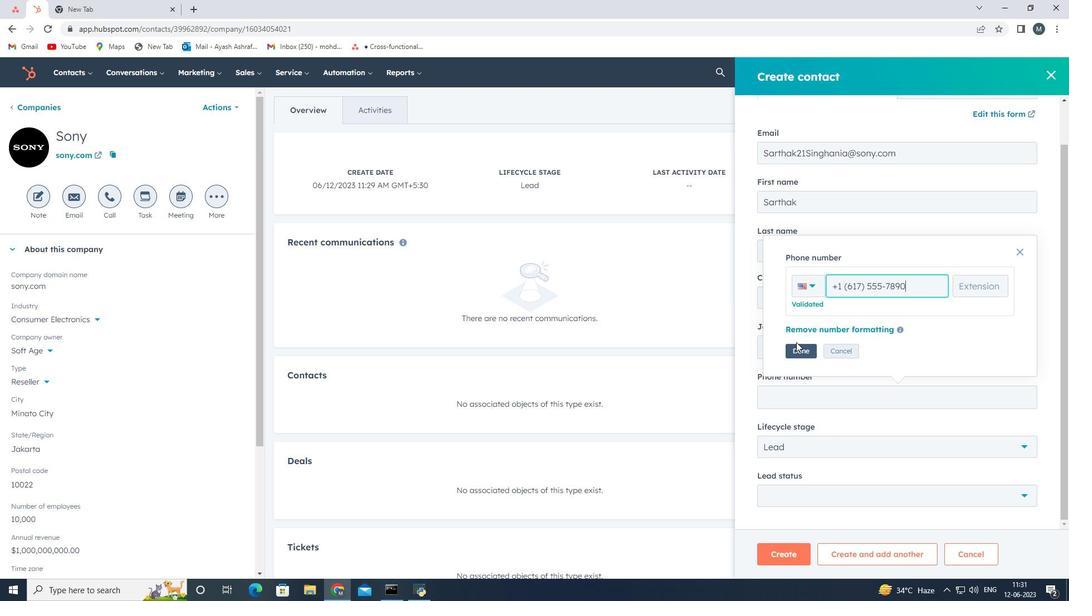 
Action: Mouse pressed left at (796, 350)
Screenshot: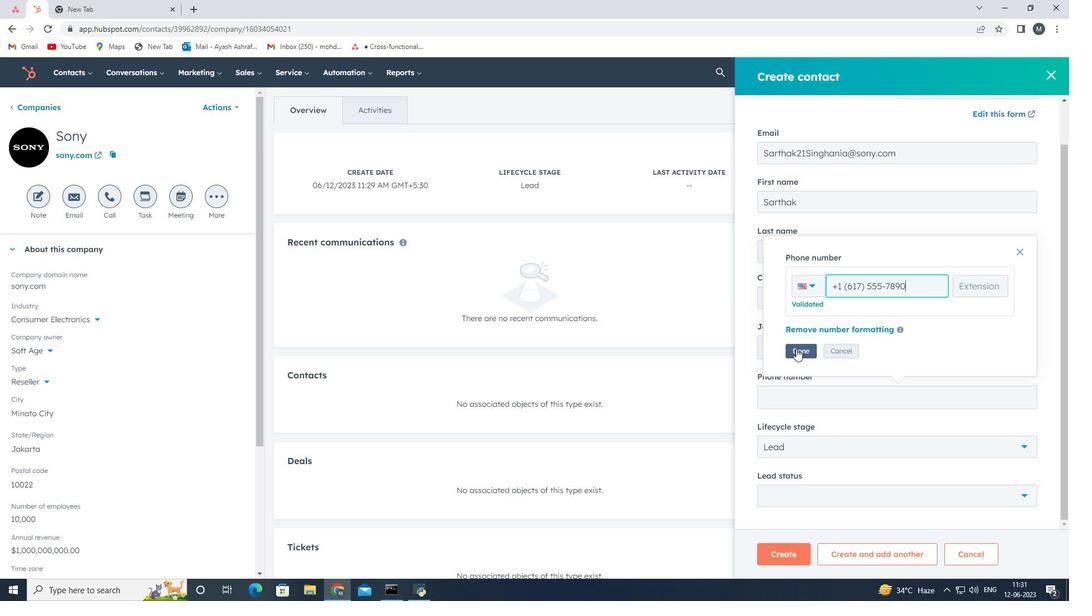 
Action: Mouse moved to (794, 453)
Screenshot: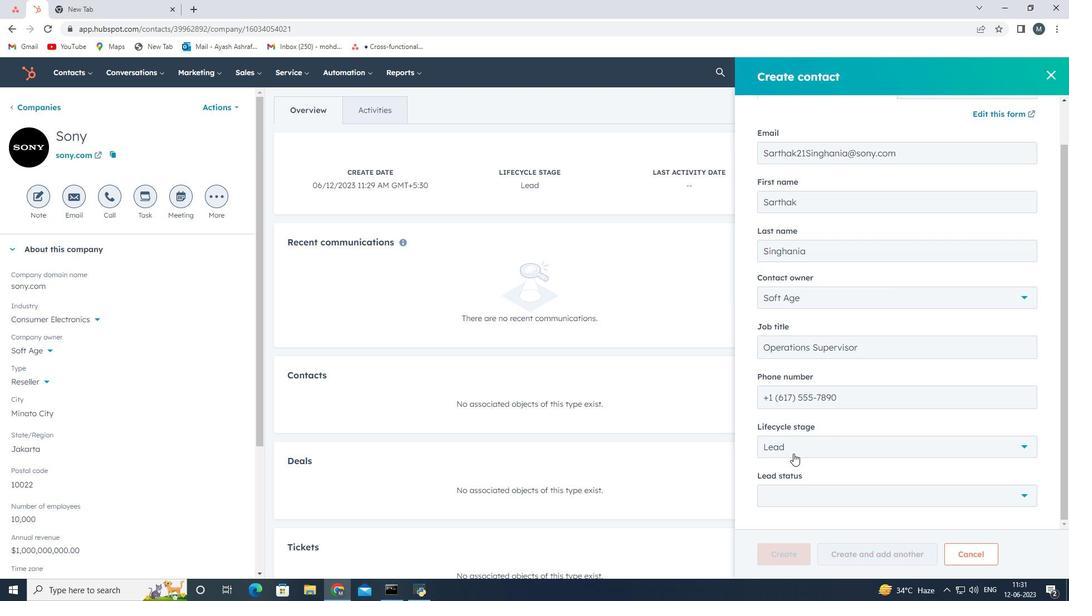 
Action: Mouse scrolled (794, 452) with delta (0, 0)
Screenshot: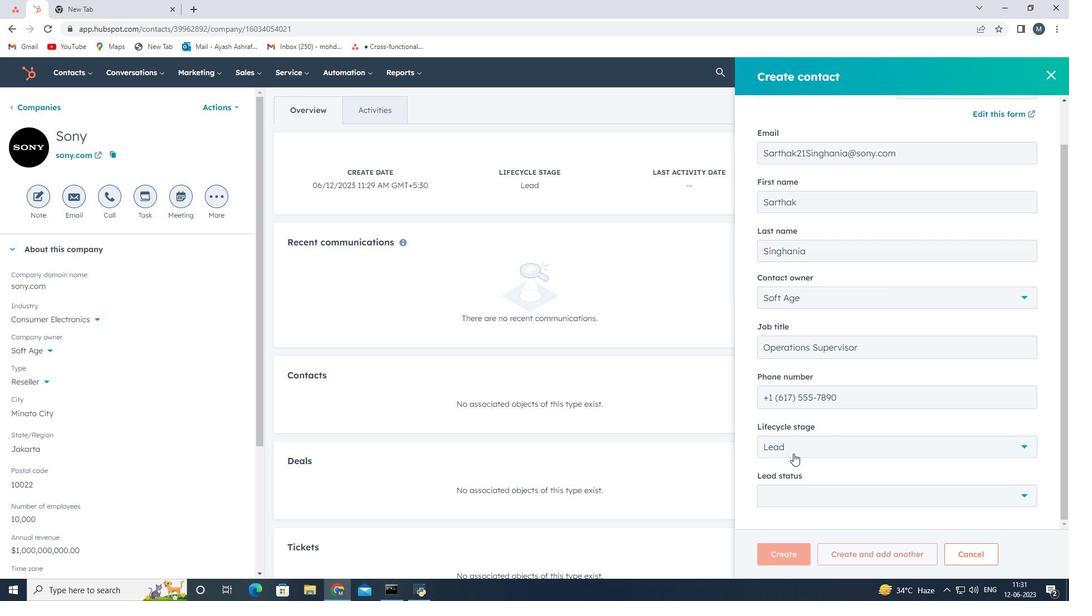 
Action: Mouse moved to (792, 447)
Screenshot: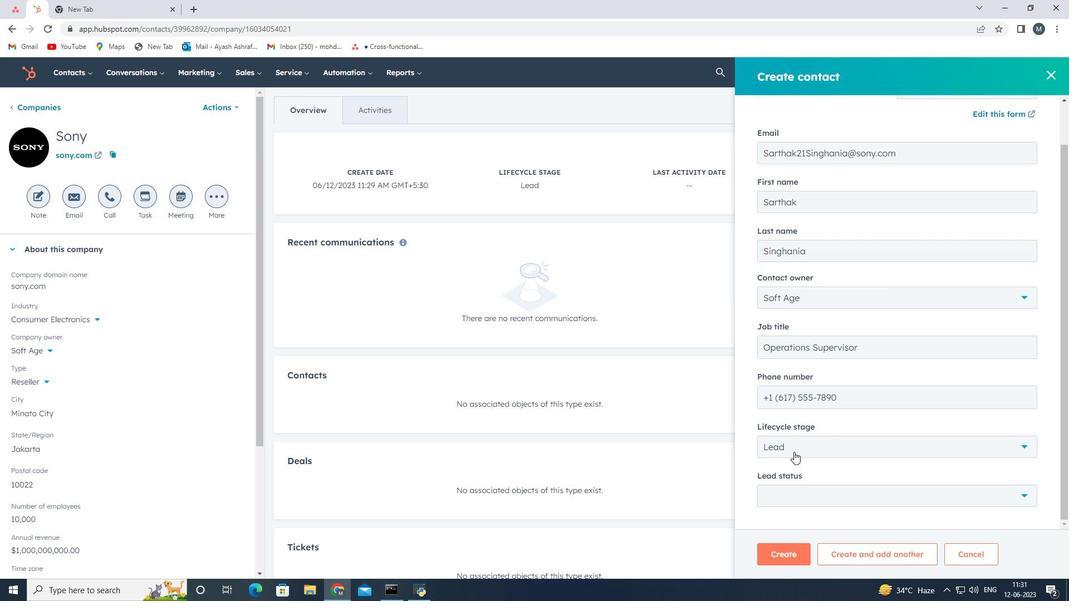 
Action: Mouse pressed left at (792, 447)
Screenshot: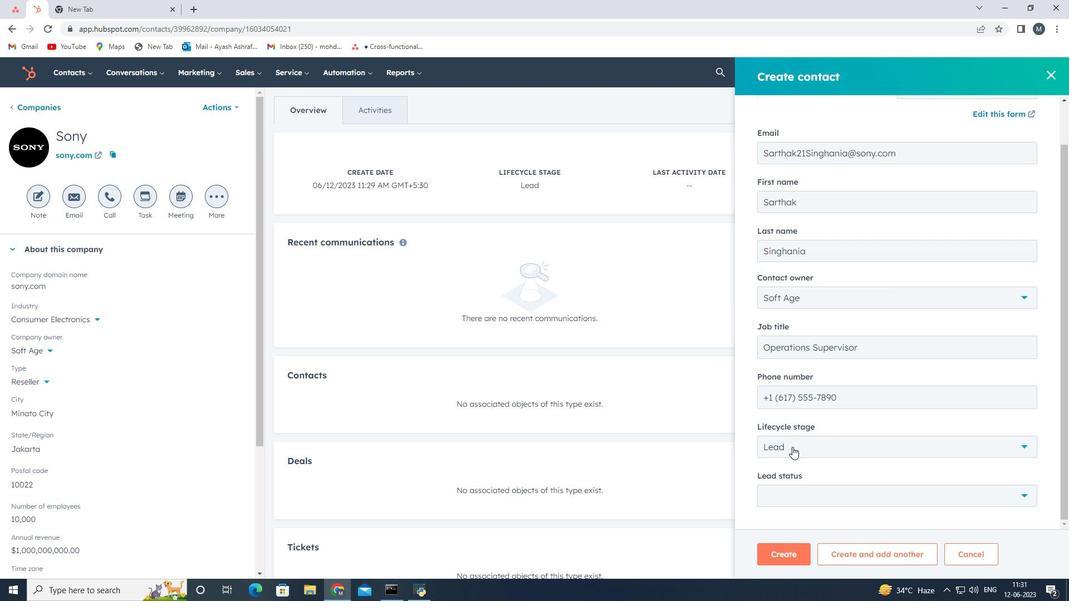 
Action: Mouse moved to (807, 344)
Screenshot: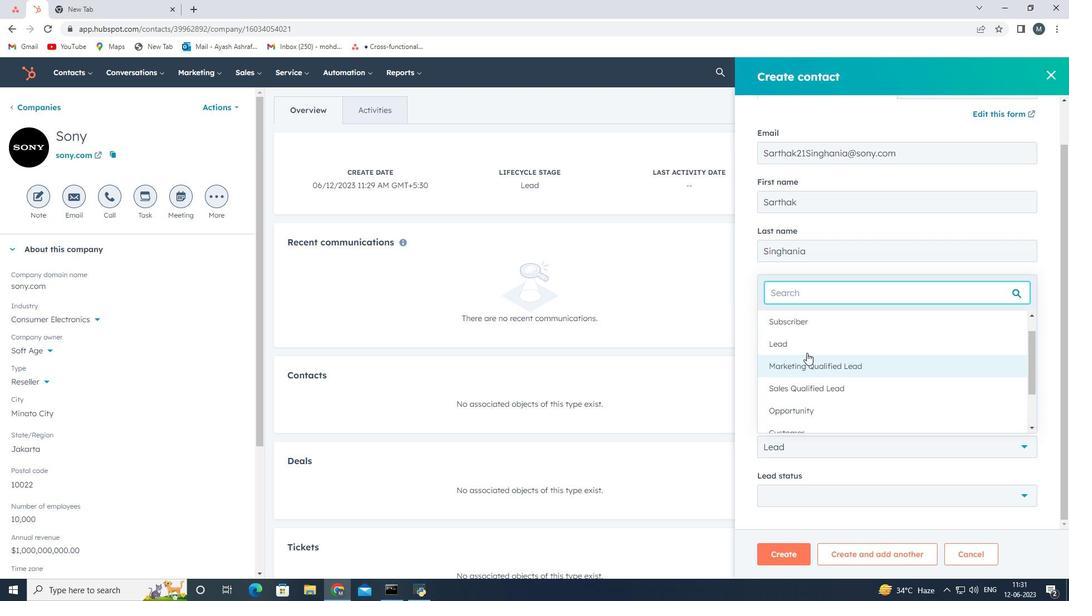 
Action: Mouse pressed left at (807, 344)
Screenshot: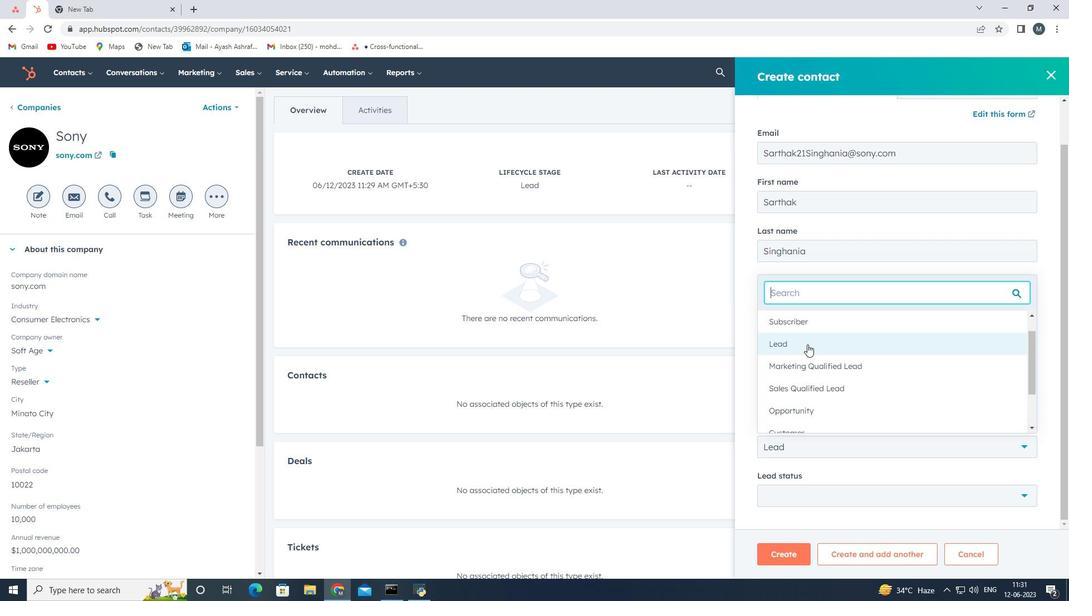 
Action: Mouse moved to (813, 492)
Screenshot: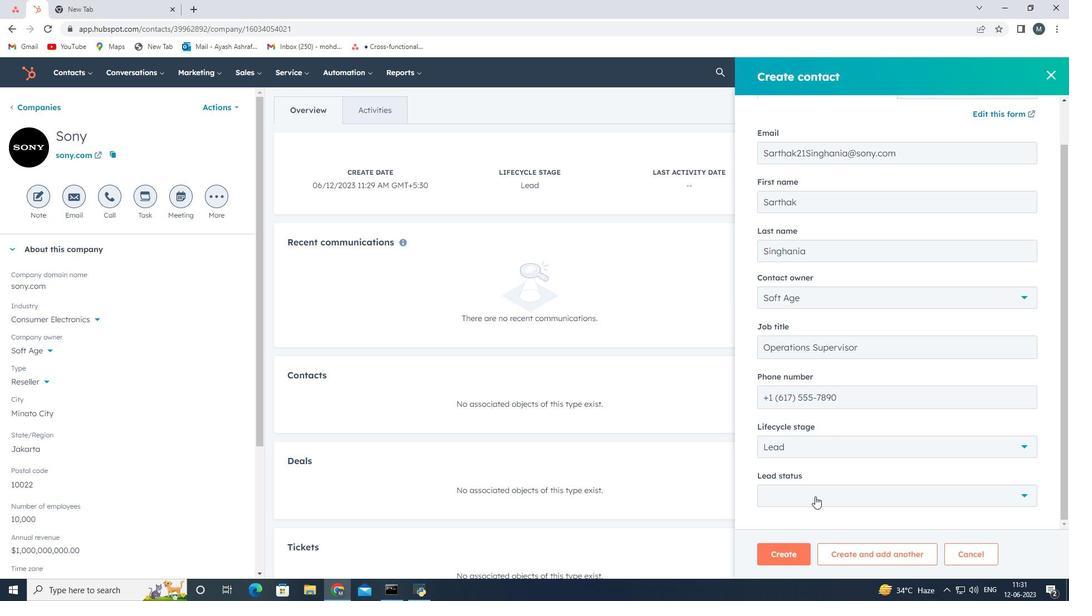 
Action: Mouse pressed left at (813, 492)
Screenshot: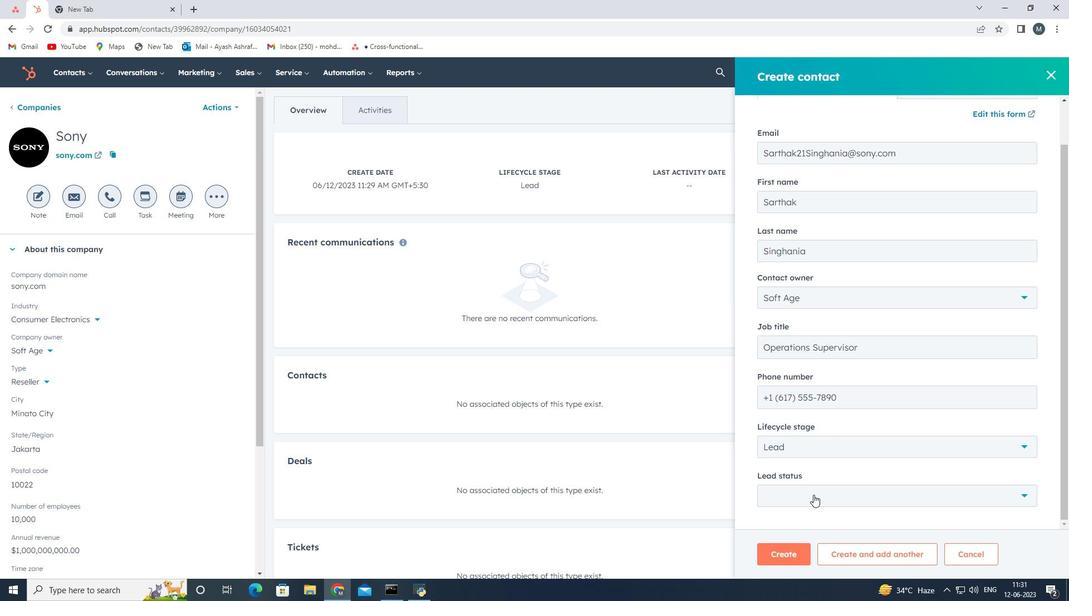 
Action: Mouse moved to (793, 423)
Screenshot: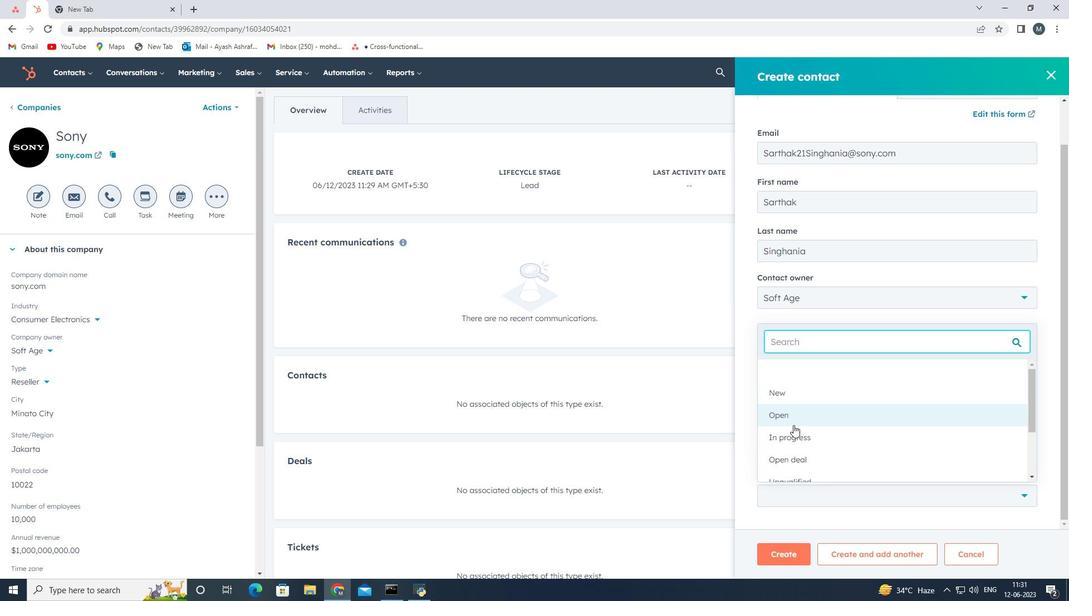 
Action: Mouse pressed left at (793, 423)
Screenshot: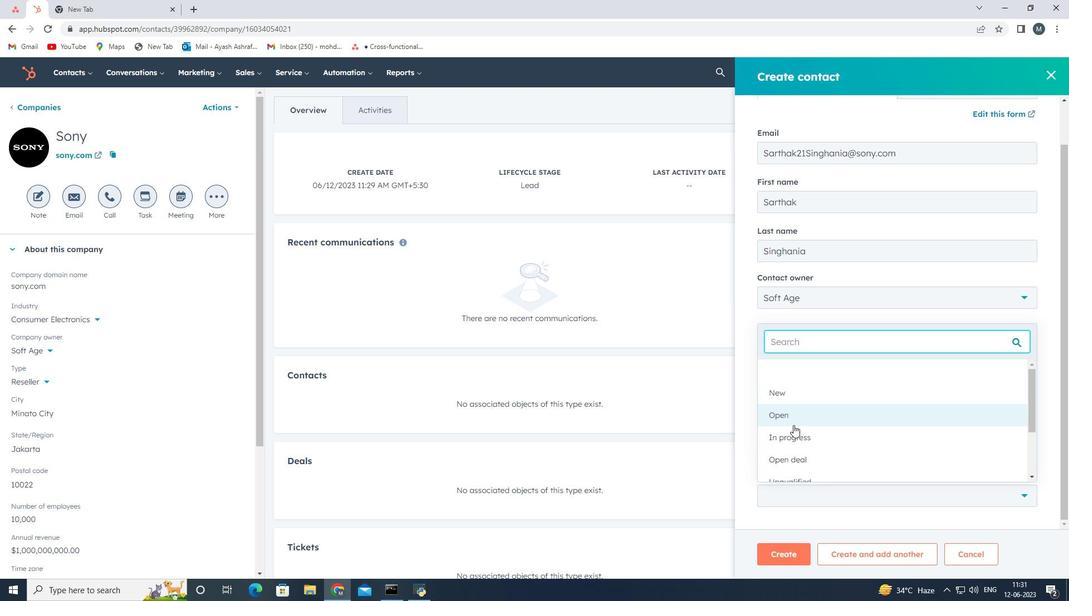 
Action: Mouse moved to (793, 557)
Screenshot: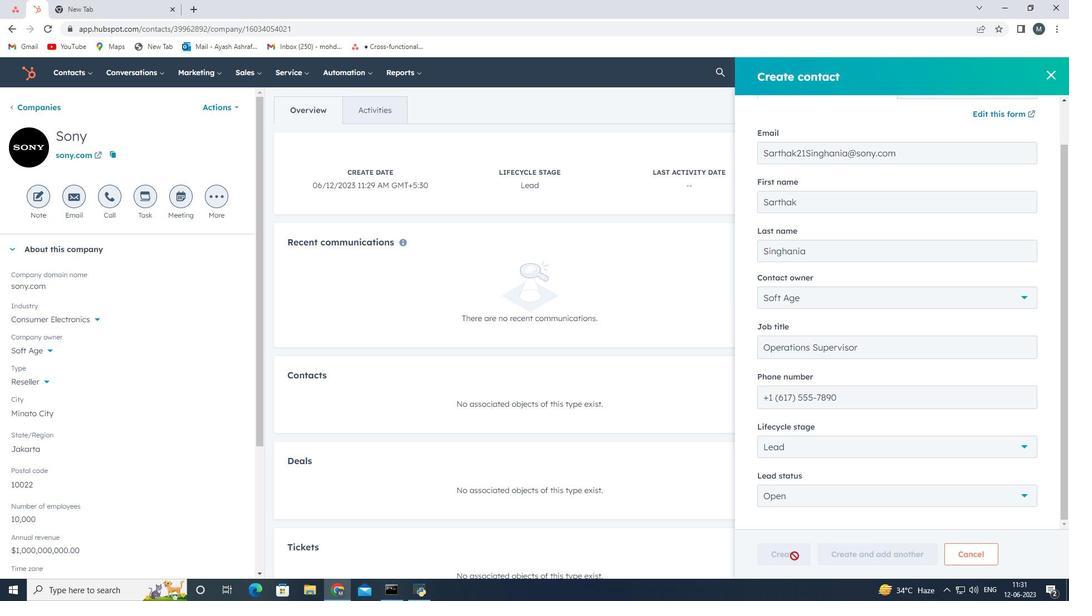 
Action: Mouse pressed left at (793, 557)
Screenshot: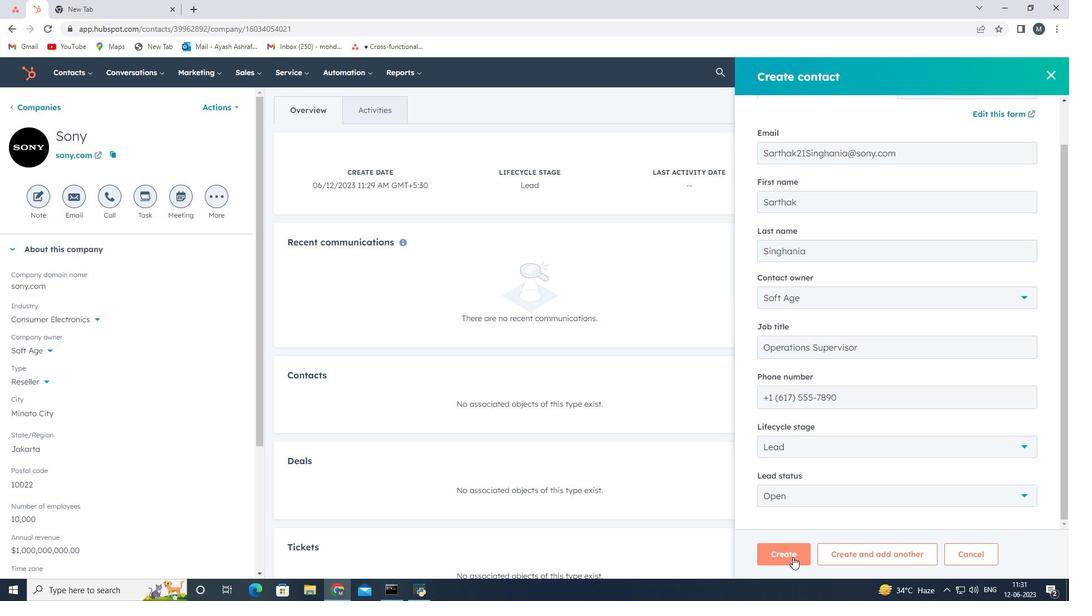 
Action: Mouse moved to (510, 494)
Screenshot: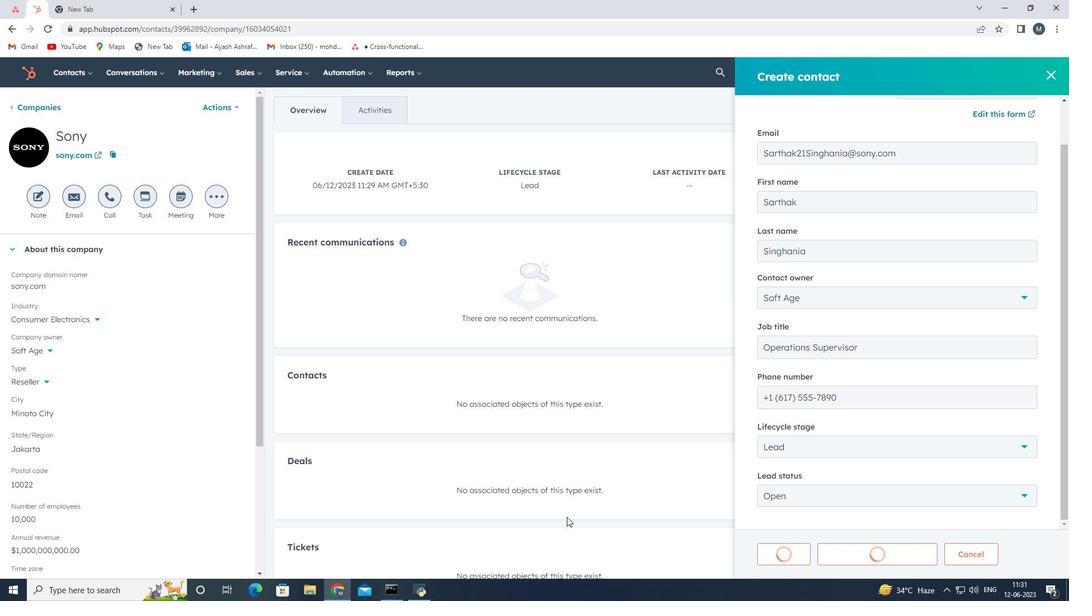 
